 Task: Use a VST convolution reverb to simulate the acoustics of a cathedral on a choir recording.
Action: Mouse moved to (75, 3)
Screenshot: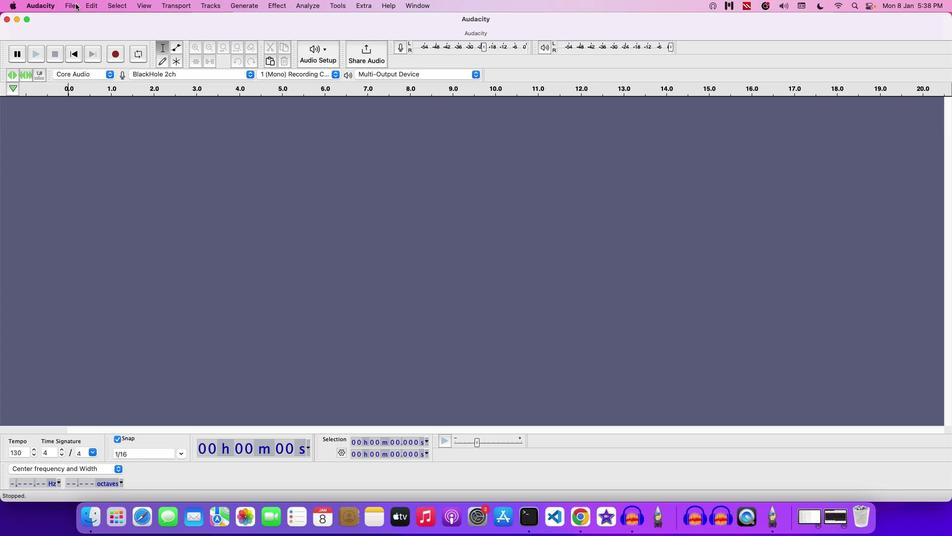 
Action: Mouse pressed left at (75, 3)
Screenshot: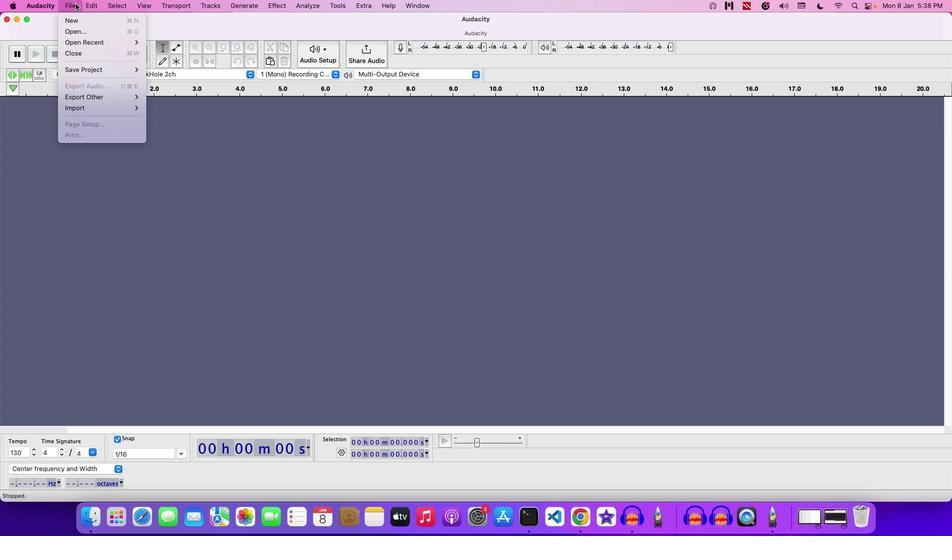 
Action: Mouse moved to (85, 33)
Screenshot: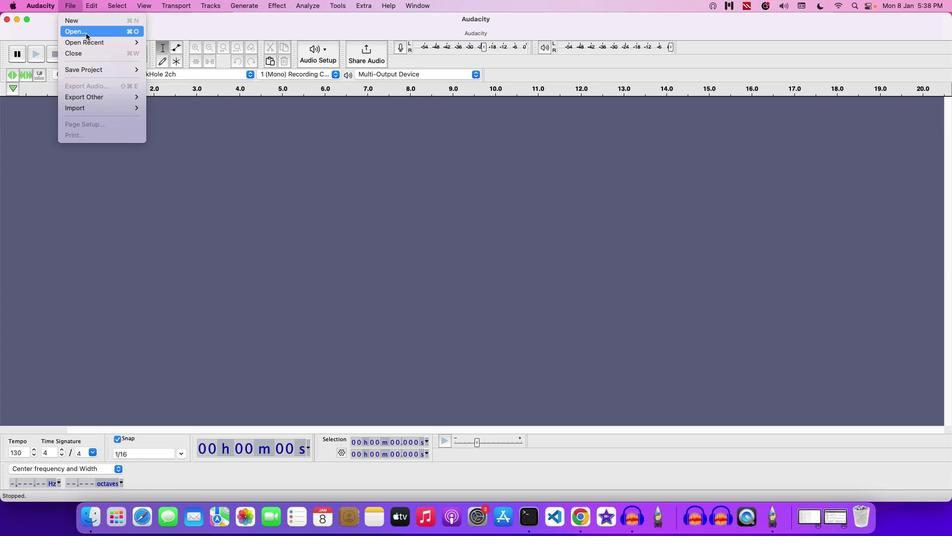 
Action: Mouse pressed left at (85, 33)
Screenshot: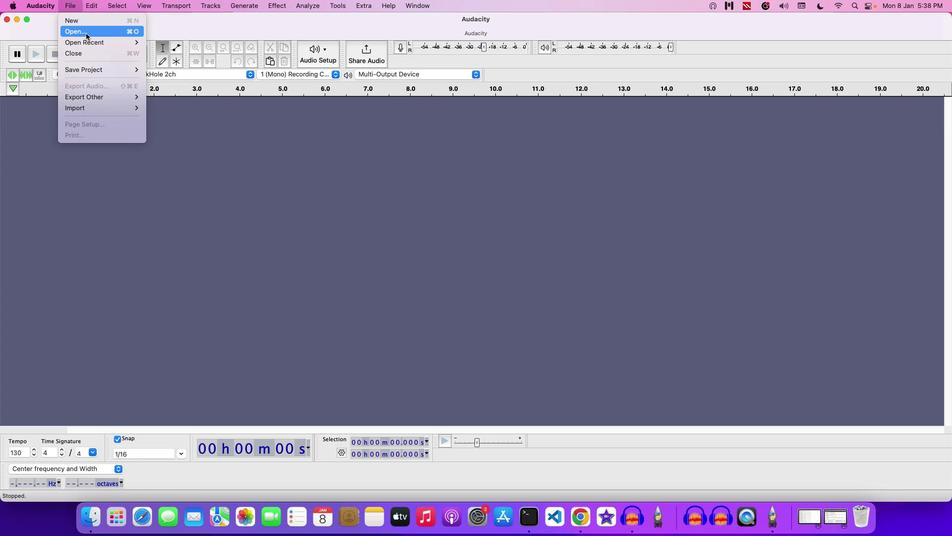 
Action: Mouse moved to (308, 127)
Screenshot: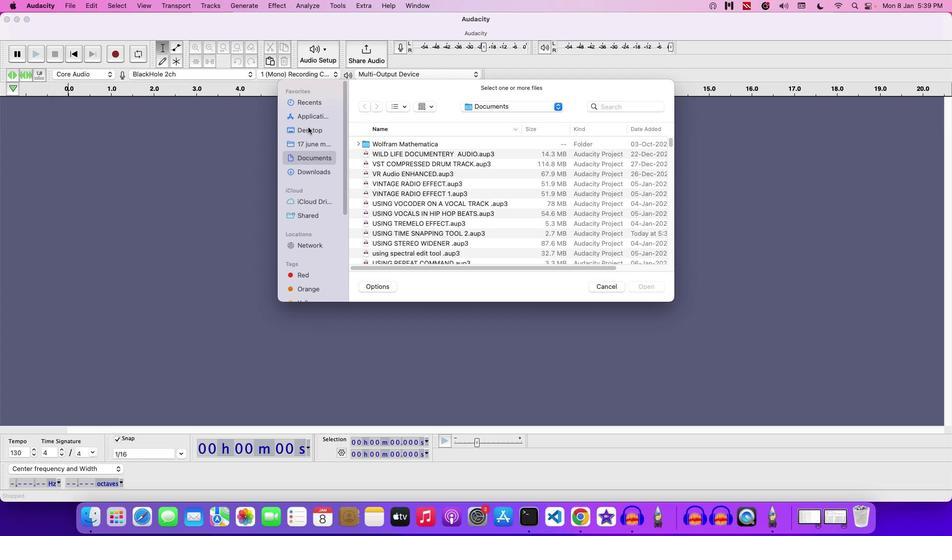 
Action: Mouse pressed left at (308, 127)
Screenshot: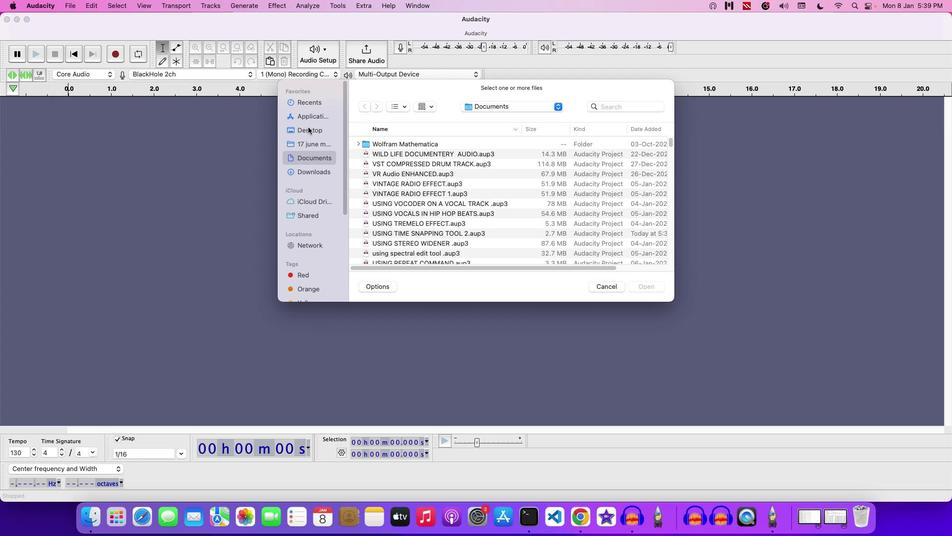 
Action: Mouse moved to (395, 159)
Screenshot: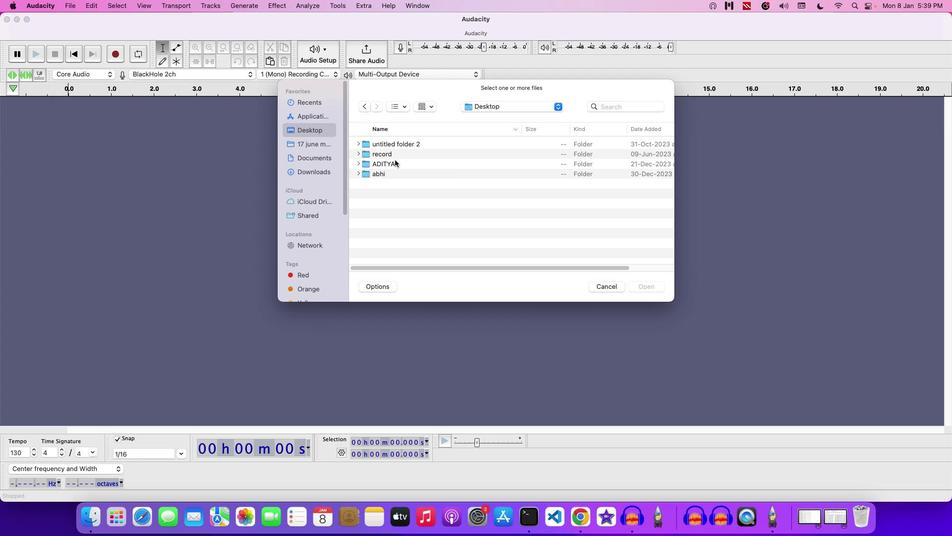 
Action: Mouse pressed left at (395, 159)
Screenshot: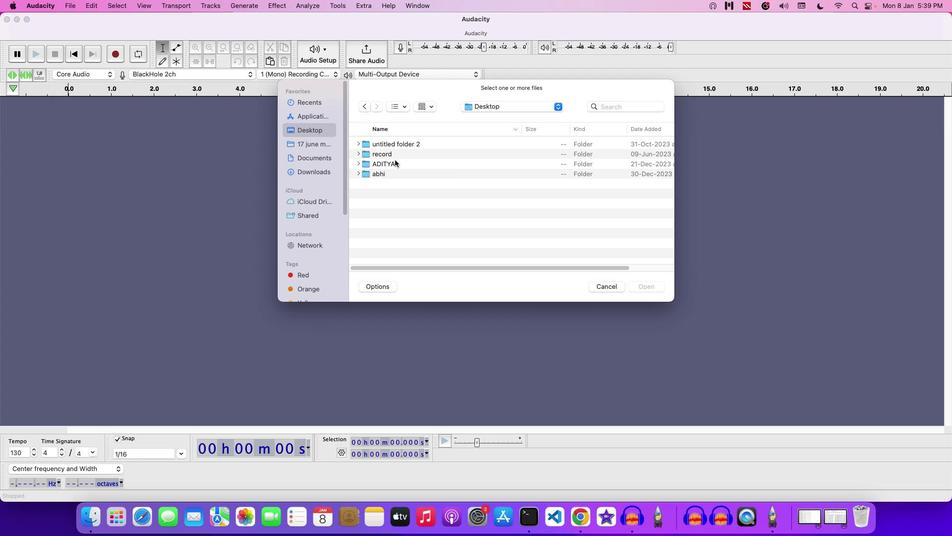 
Action: Mouse pressed left at (395, 159)
Screenshot: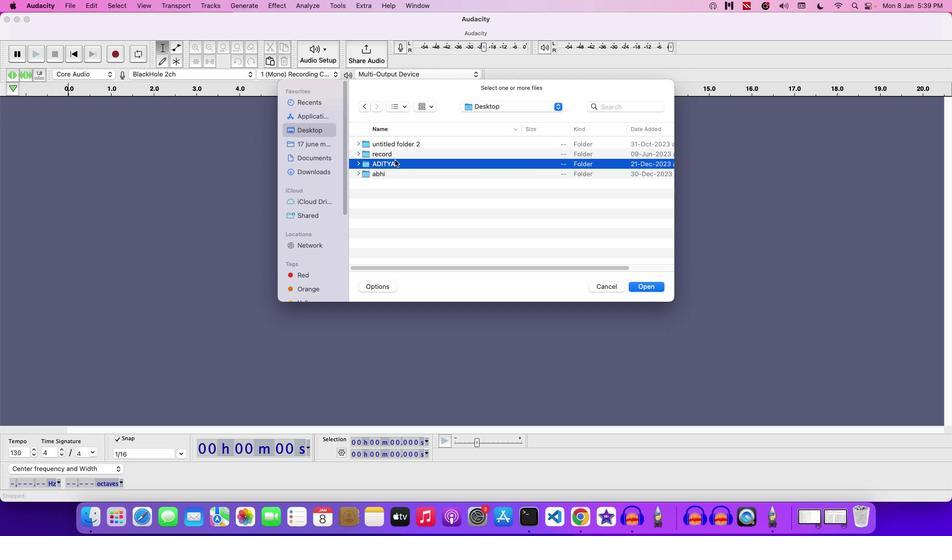 
Action: Mouse moved to (358, 161)
Screenshot: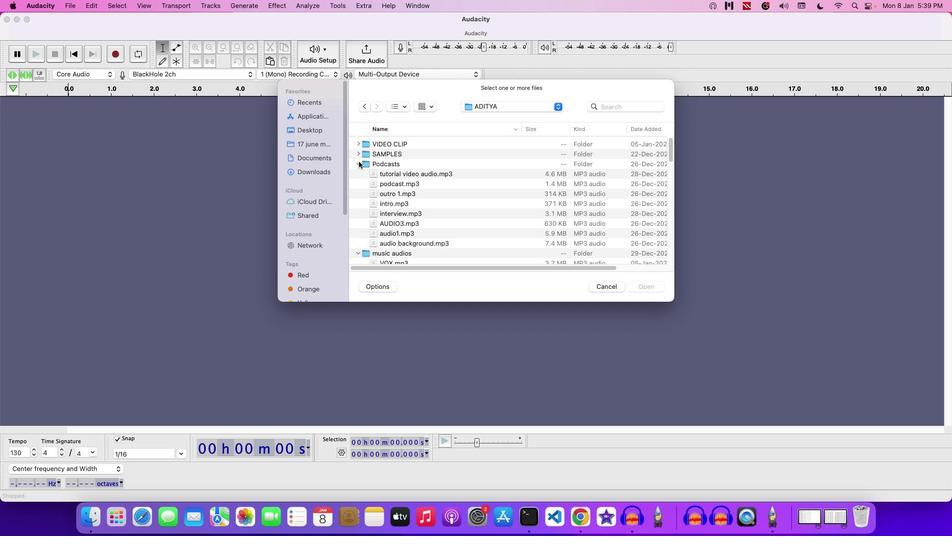 
Action: Mouse pressed left at (358, 161)
Screenshot: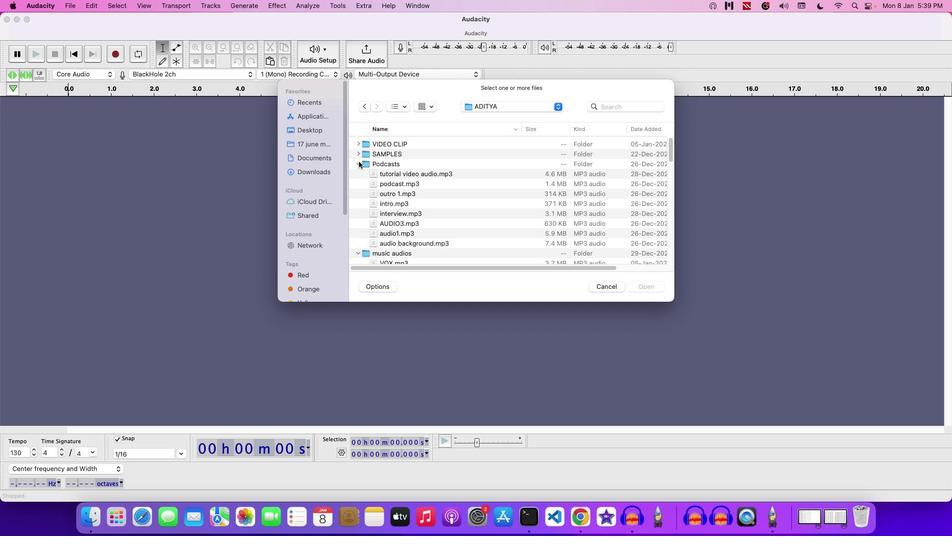 
Action: Mouse moved to (418, 204)
Screenshot: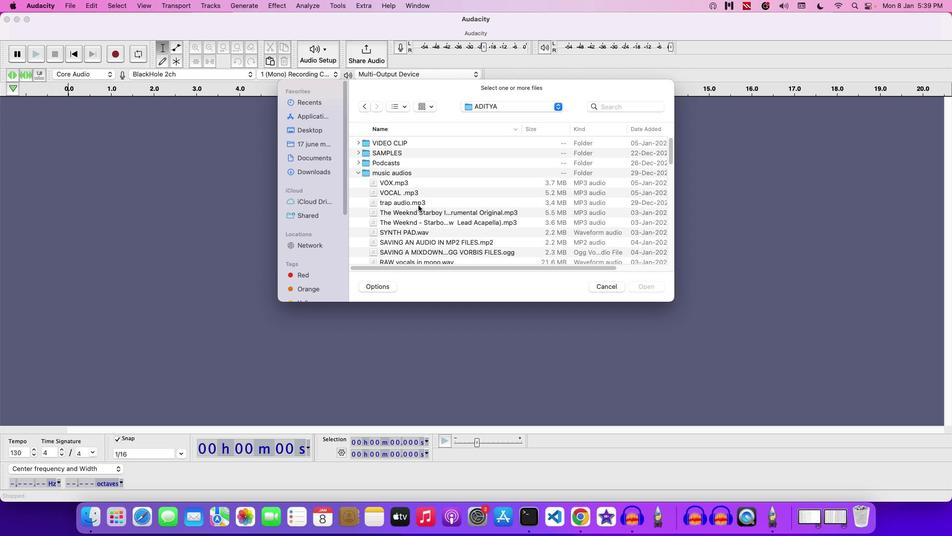 
Action: Mouse scrolled (418, 204) with delta (0, 0)
Screenshot: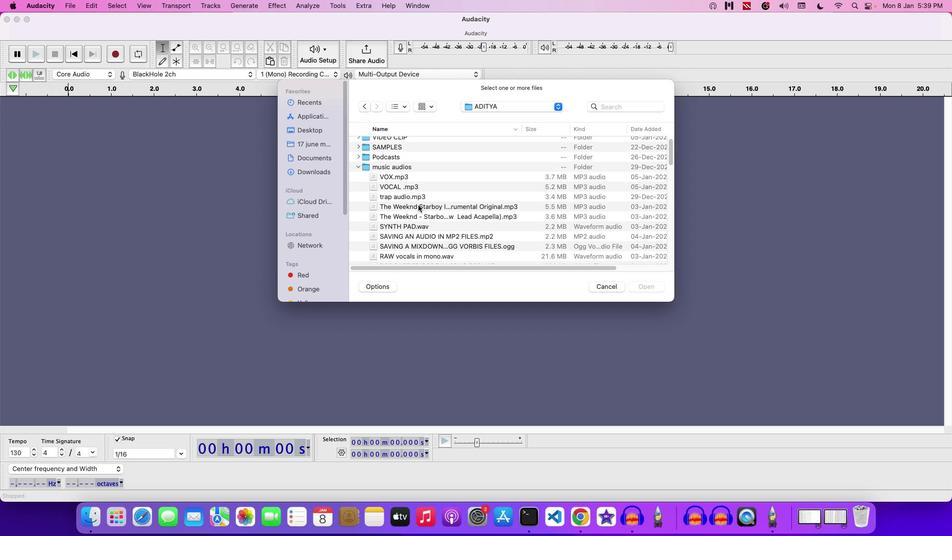 
Action: Mouse scrolled (418, 204) with delta (0, 0)
Screenshot: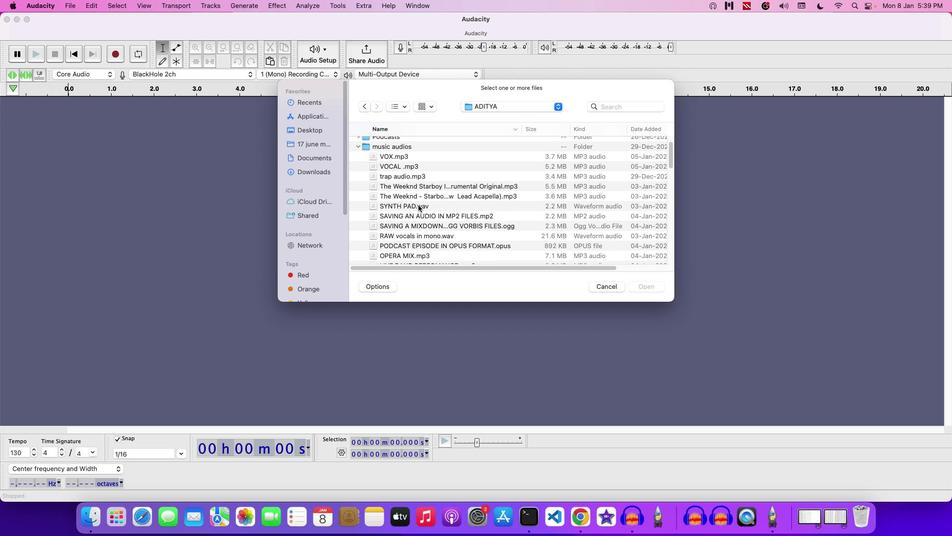 
Action: Mouse scrolled (418, 204) with delta (0, 0)
Screenshot: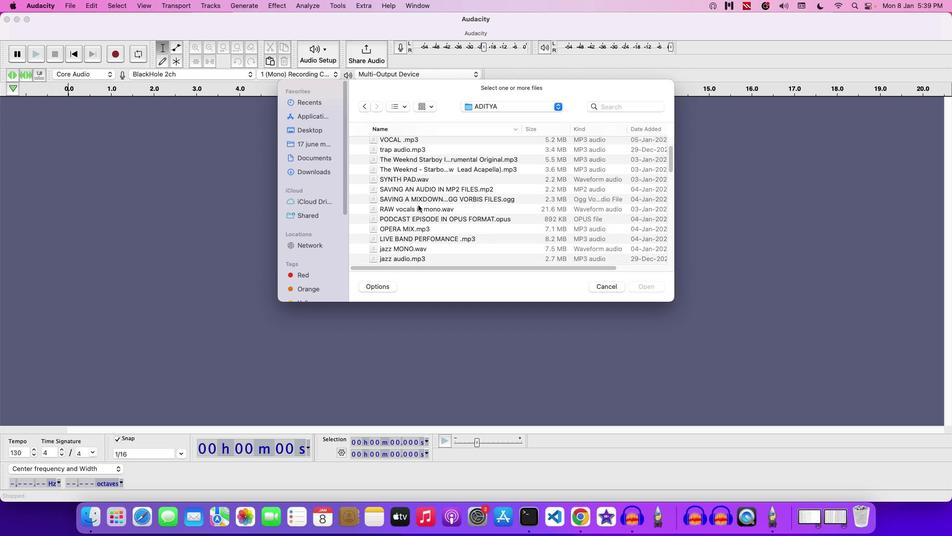 
Action: Mouse scrolled (418, 204) with delta (0, 0)
Screenshot: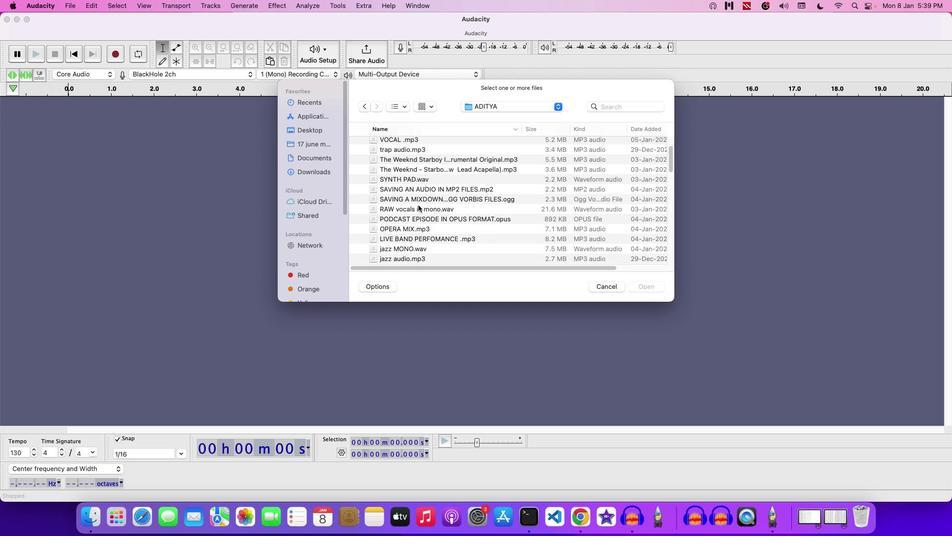 
Action: Mouse moved to (410, 228)
Screenshot: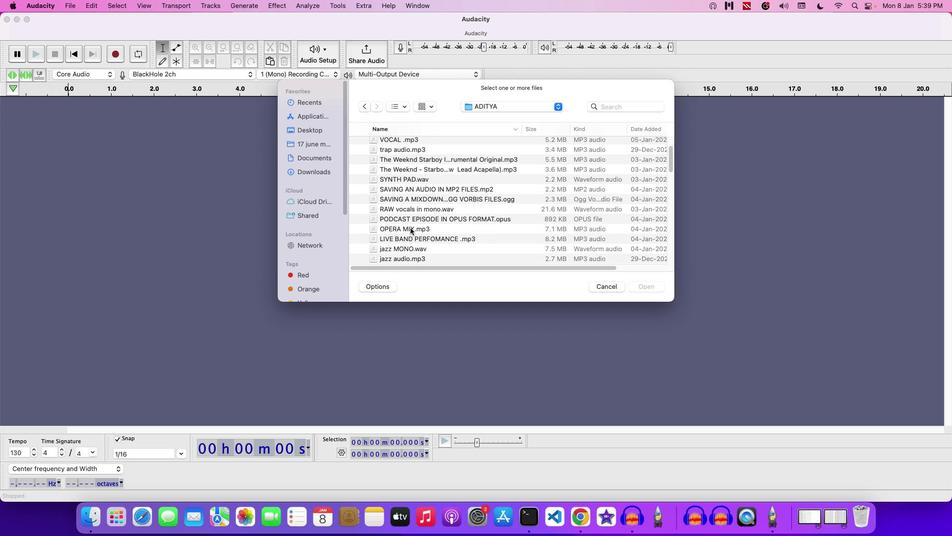 
Action: Mouse pressed left at (410, 228)
Screenshot: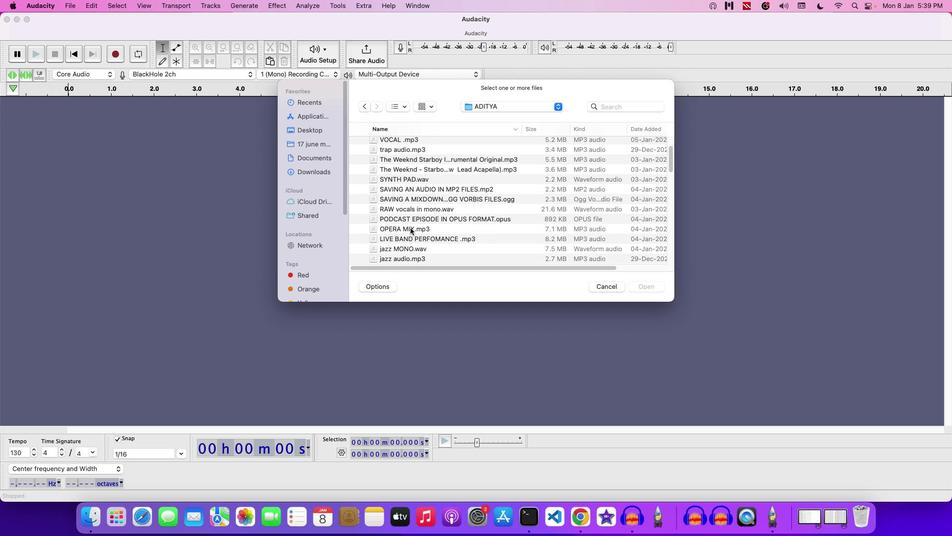 
Action: Mouse moved to (426, 229)
Screenshot: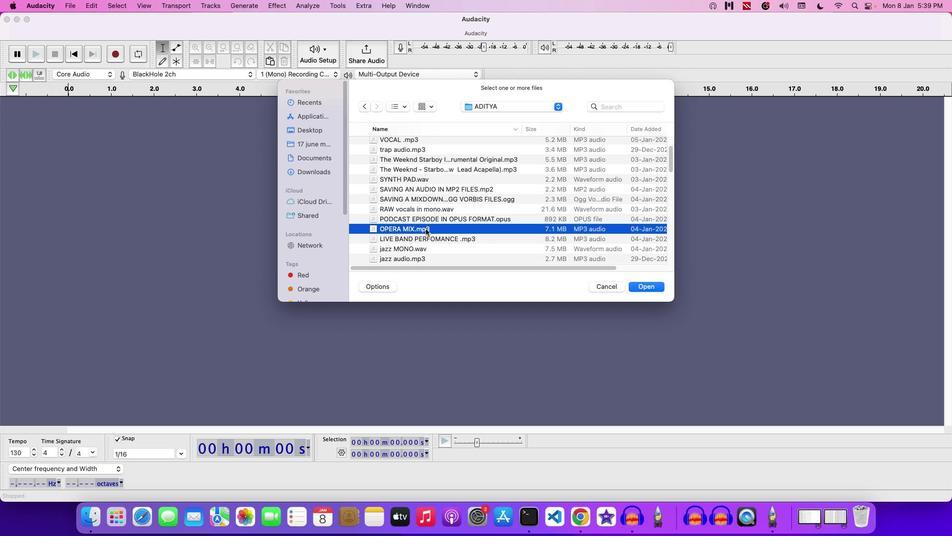 
Action: Mouse pressed left at (426, 229)
Screenshot: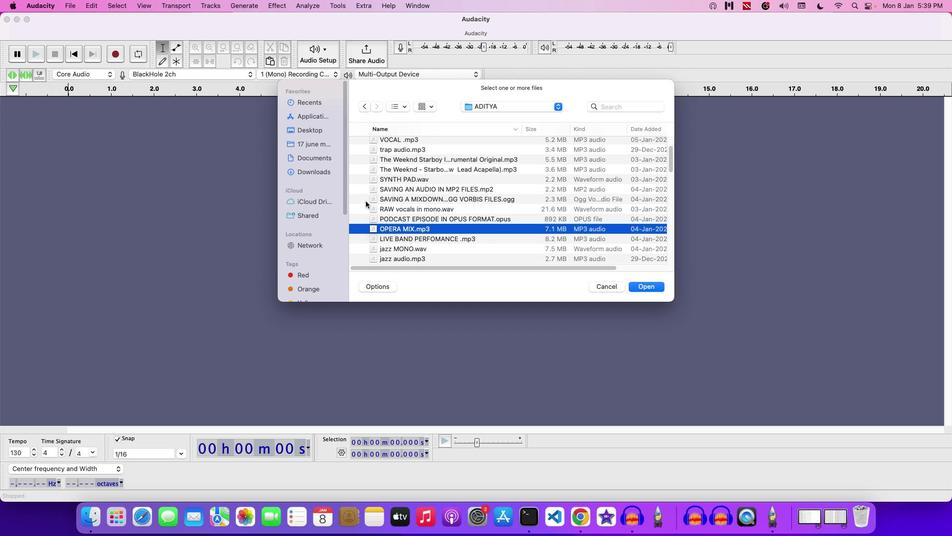 
Action: Mouse moved to (393, 226)
Screenshot: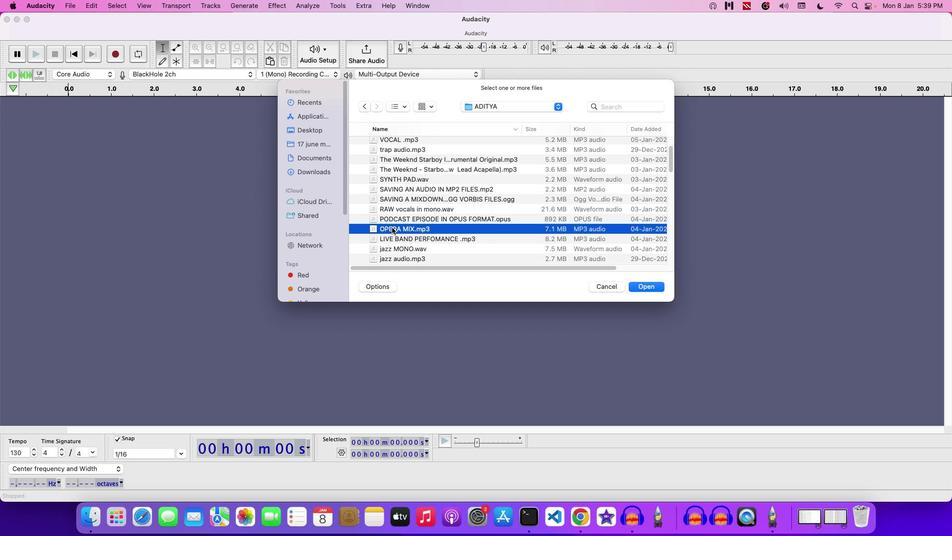 
Action: Mouse pressed left at (393, 226)
Screenshot: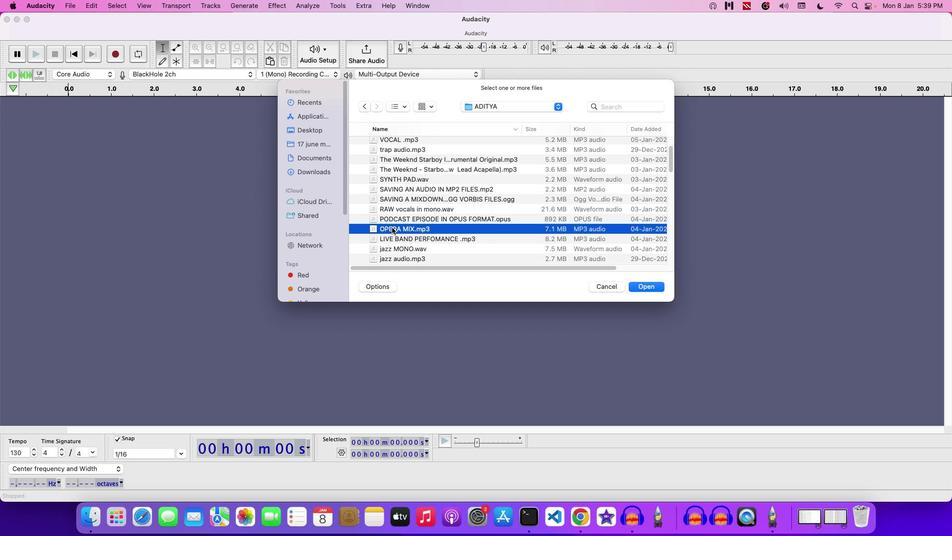 
Action: Mouse moved to (620, 282)
Screenshot: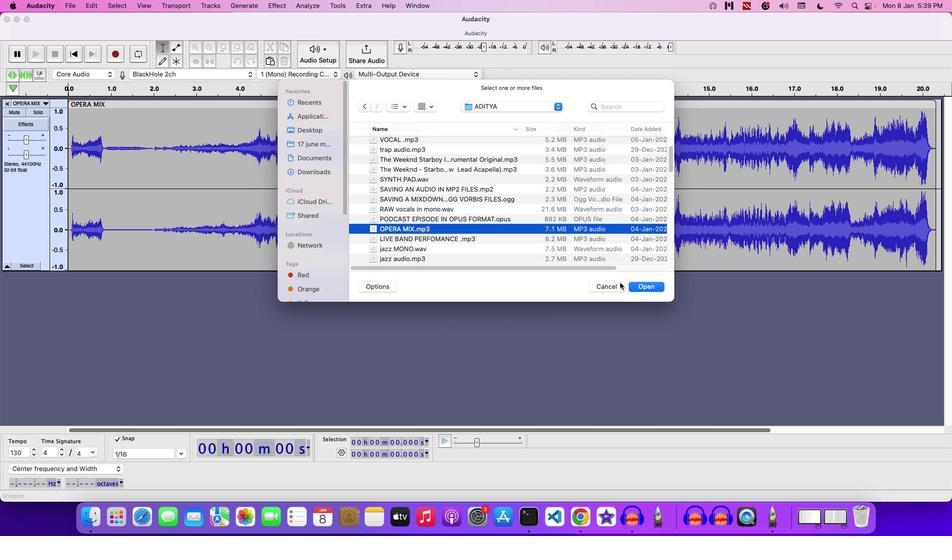 
Action: Mouse pressed left at (620, 282)
Screenshot: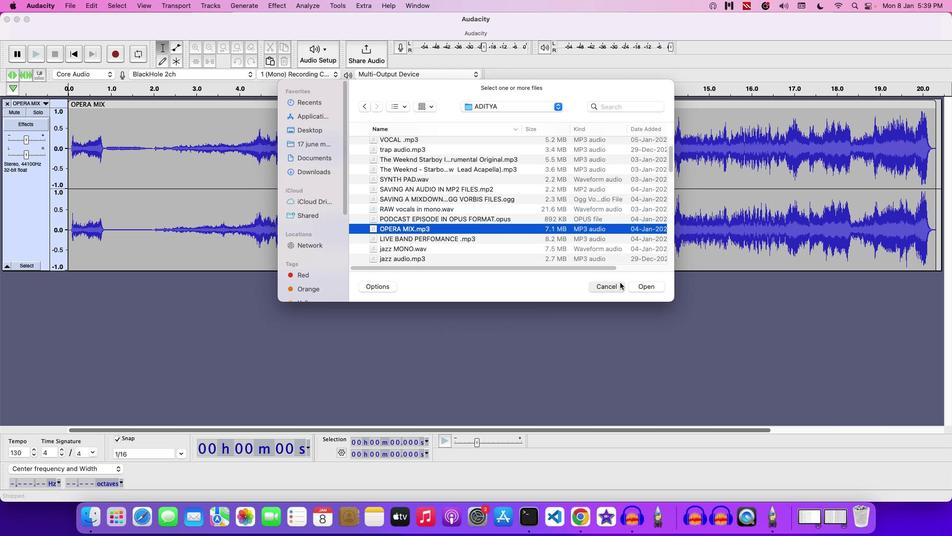 
Action: Mouse moved to (562, 137)
Screenshot: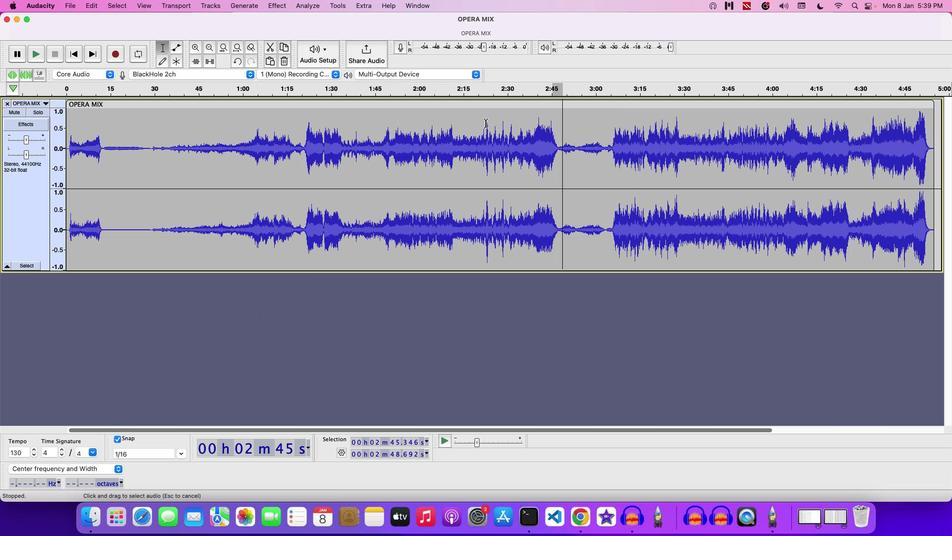 
Action: Mouse pressed left at (562, 137)
Screenshot: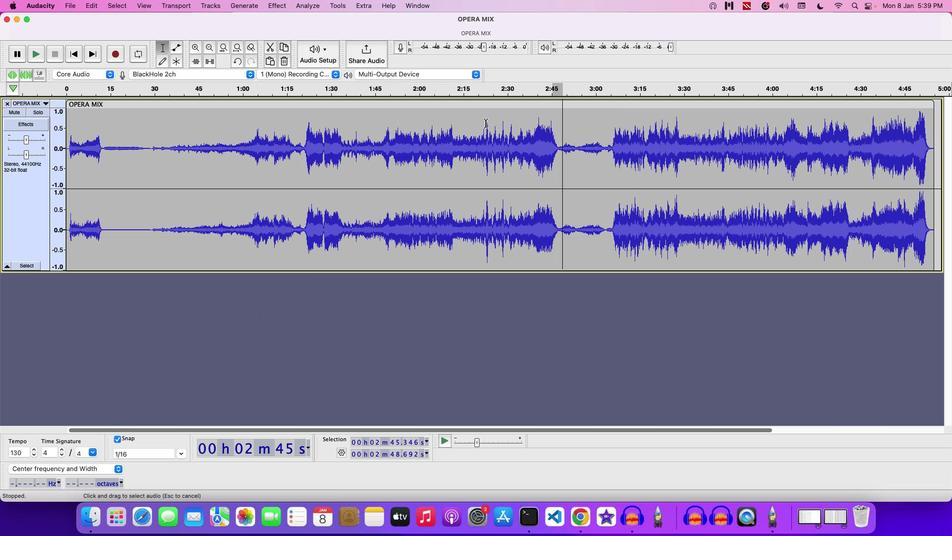
Action: Mouse moved to (24, 140)
Screenshot: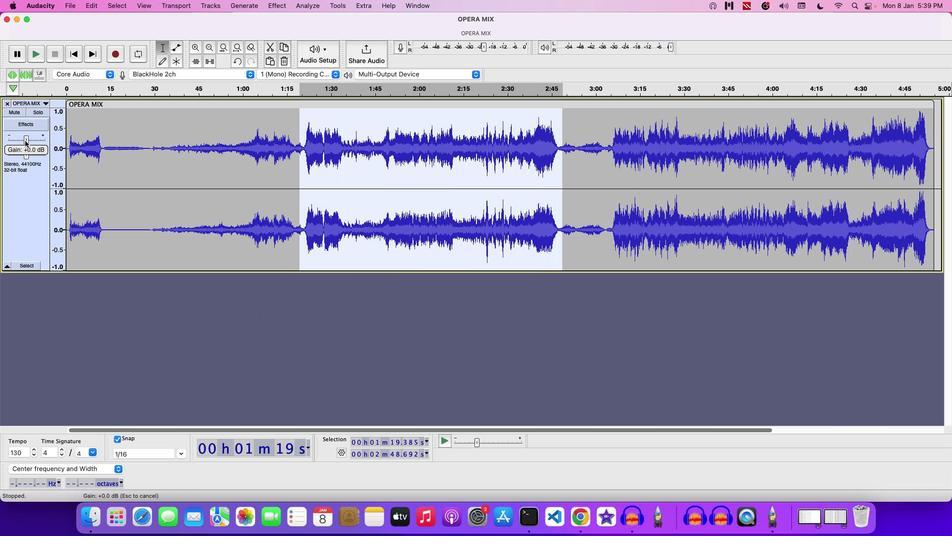 
Action: Mouse pressed left at (24, 140)
Screenshot: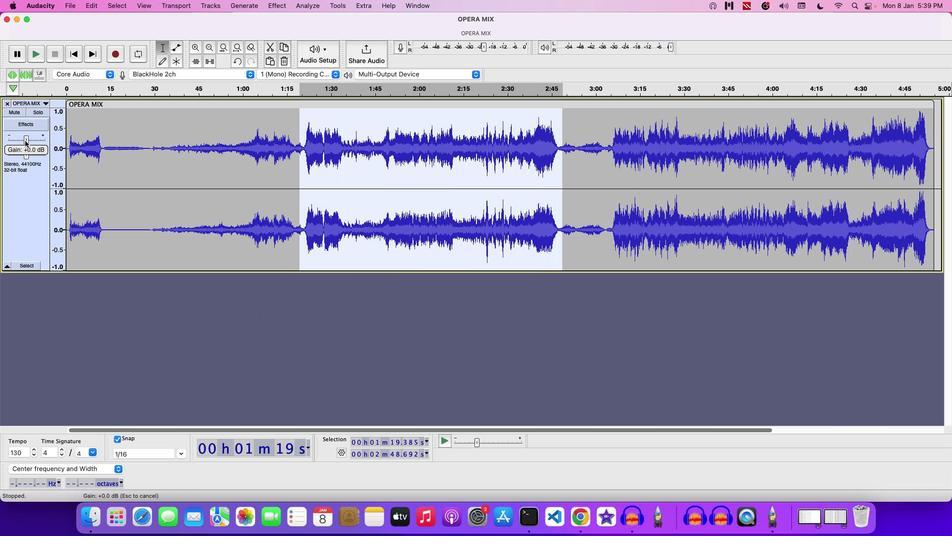 
Action: Mouse moved to (16, 138)
Screenshot: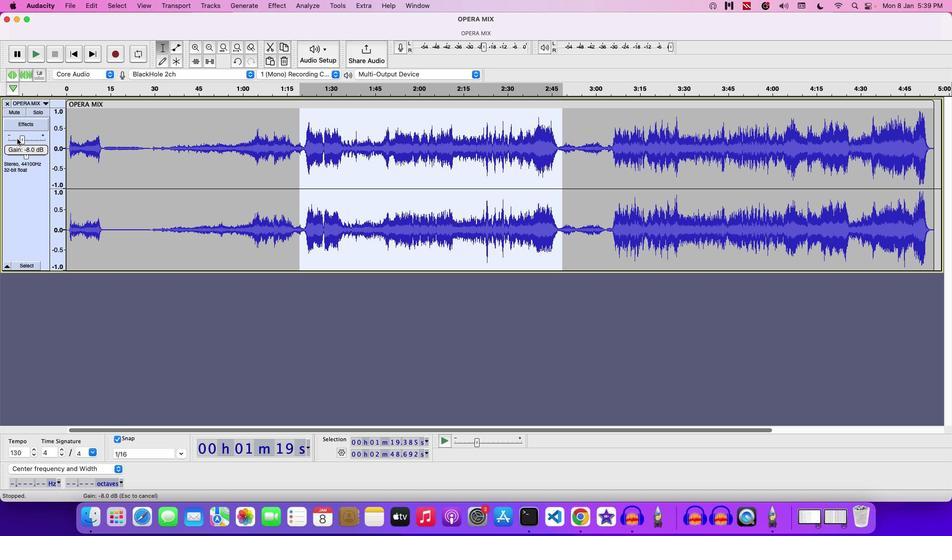 
Action: Key pressed Key.space
Screenshot: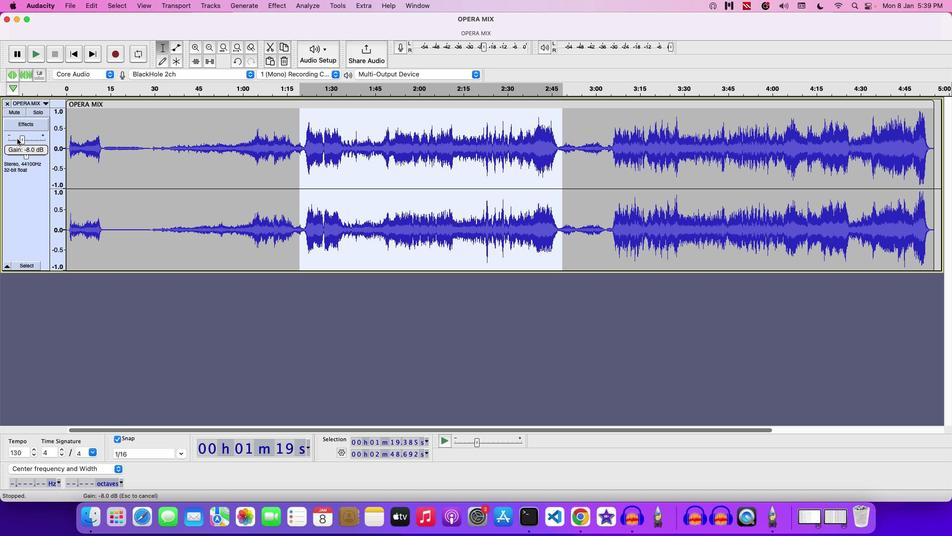 
Action: Mouse moved to (465, 430)
Screenshot: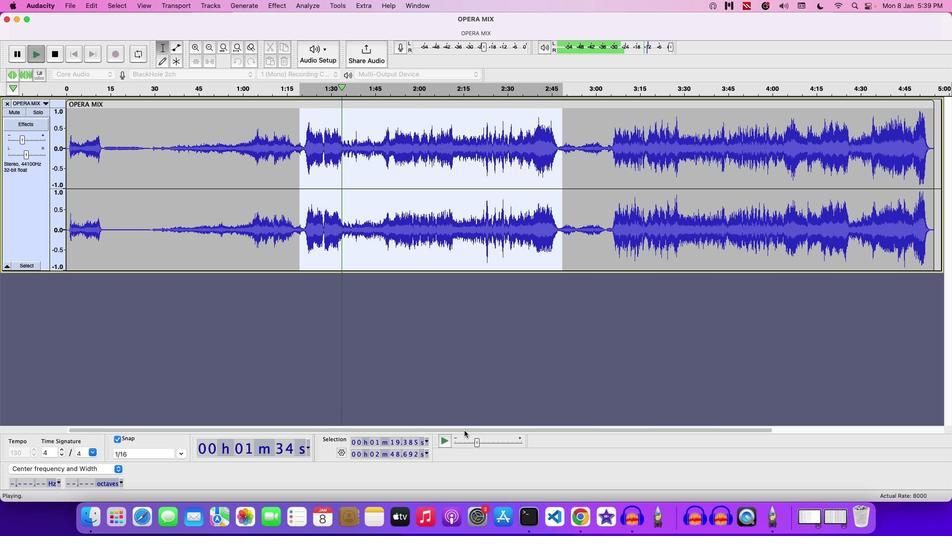 
Action: Mouse pressed left at (465, 430)
Screenshot: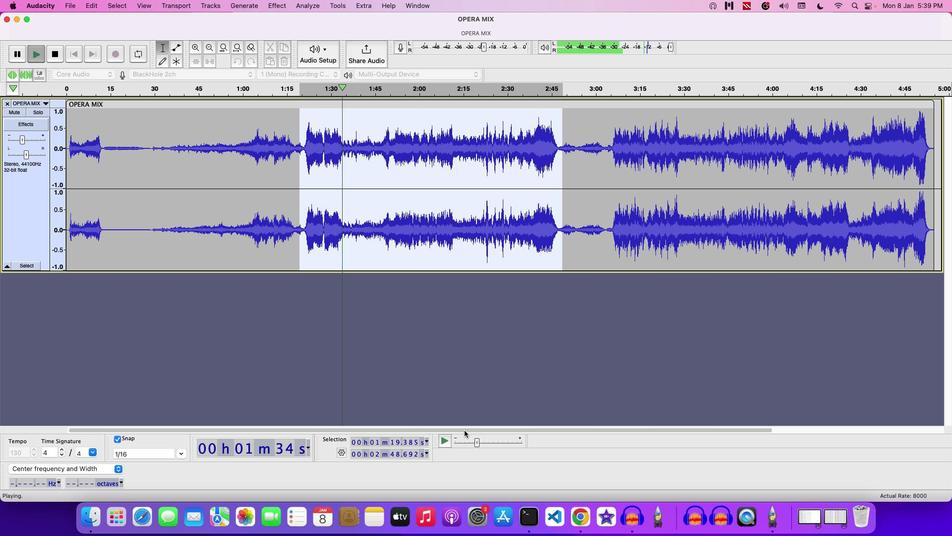 
Action: Mouse moved to (692, 169)
Screenshot: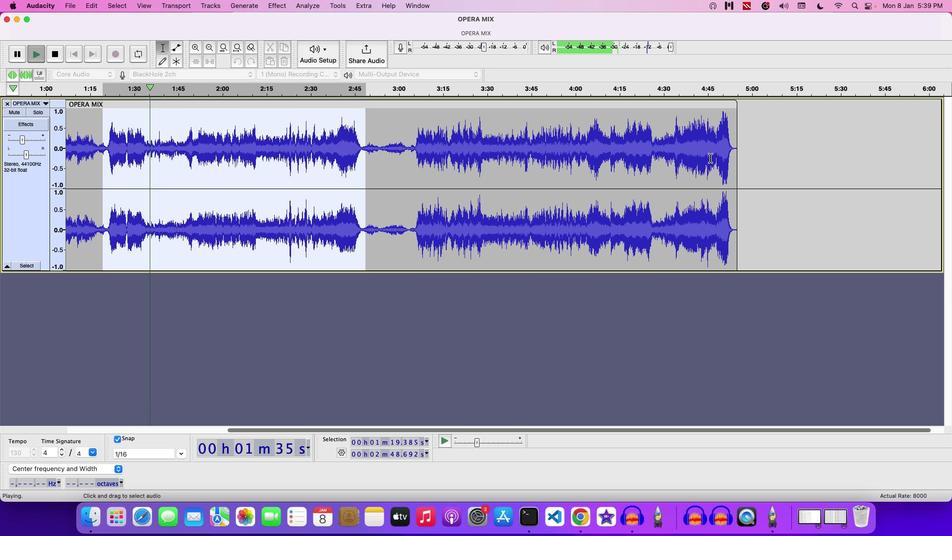 
Action: Key pressed Key.space
Screenshot: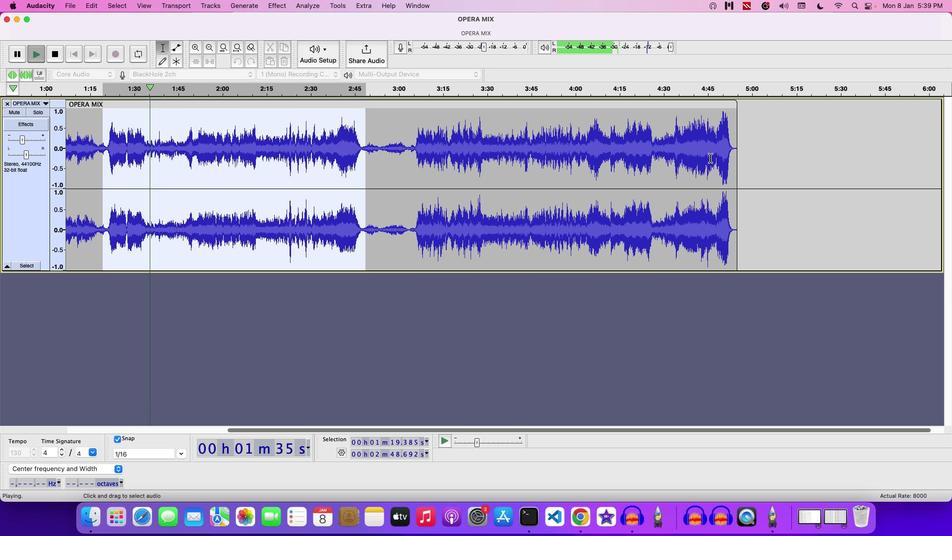 
Action: Mouse moved to (737, 116)
Screenshot: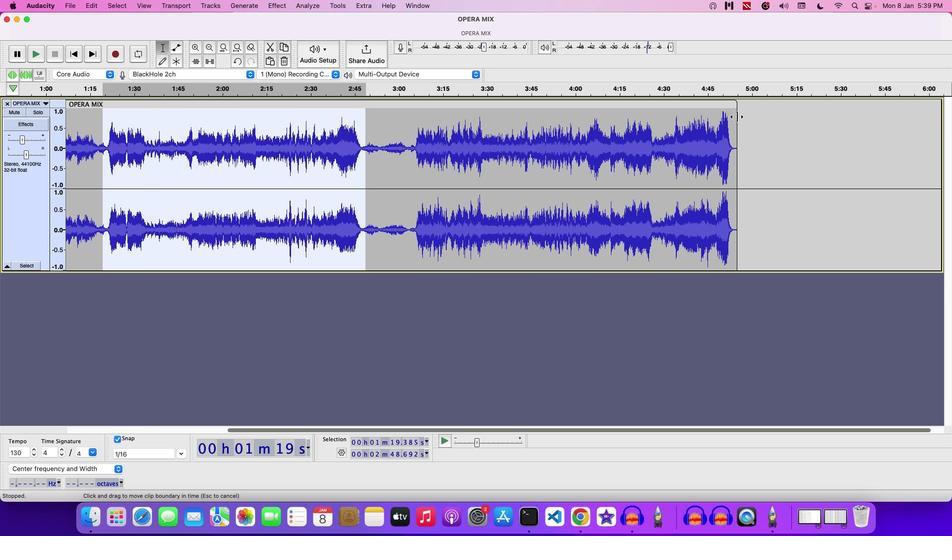 
Action: Mouse pressed left at (737, 116)
Screenshot: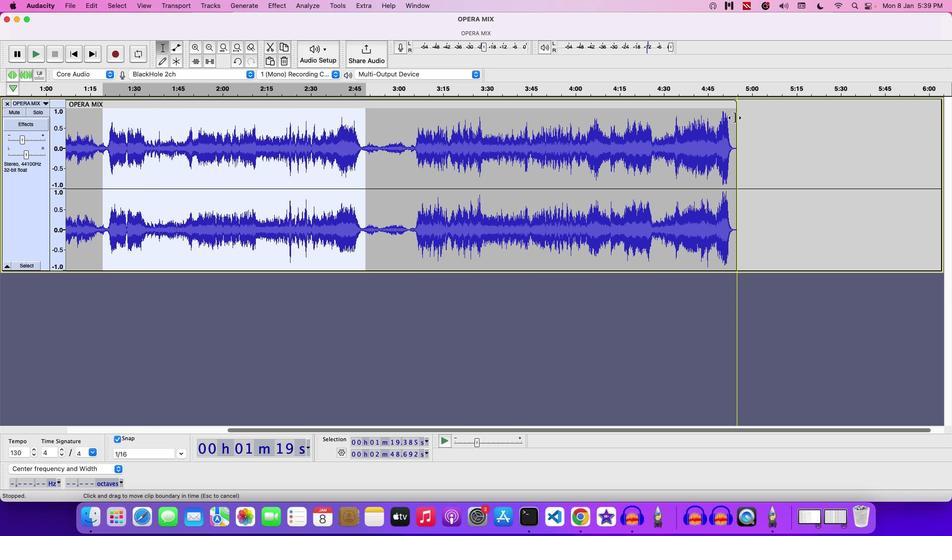 
Action: Mouse moved to (285, 6)
Screenshot: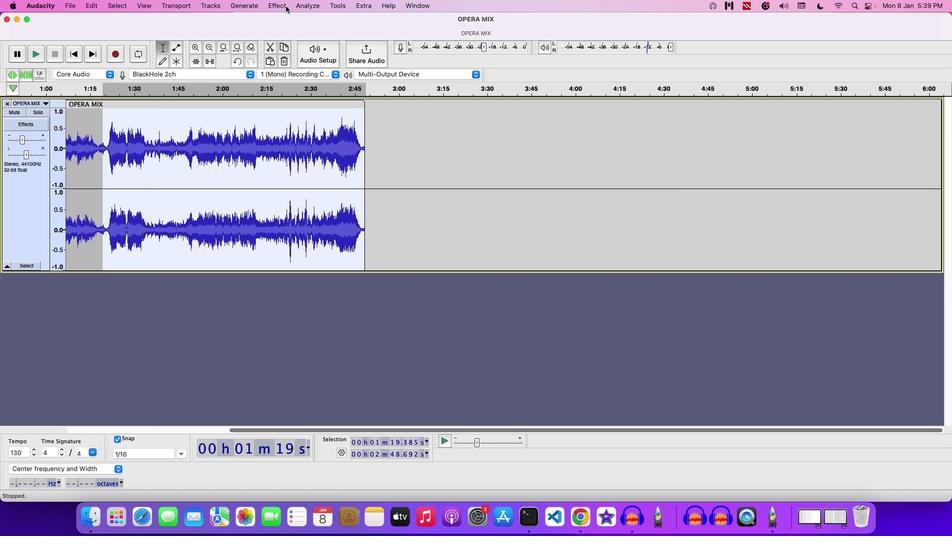 
Action: Mouse pressed left at (285, 6)
Screenshot: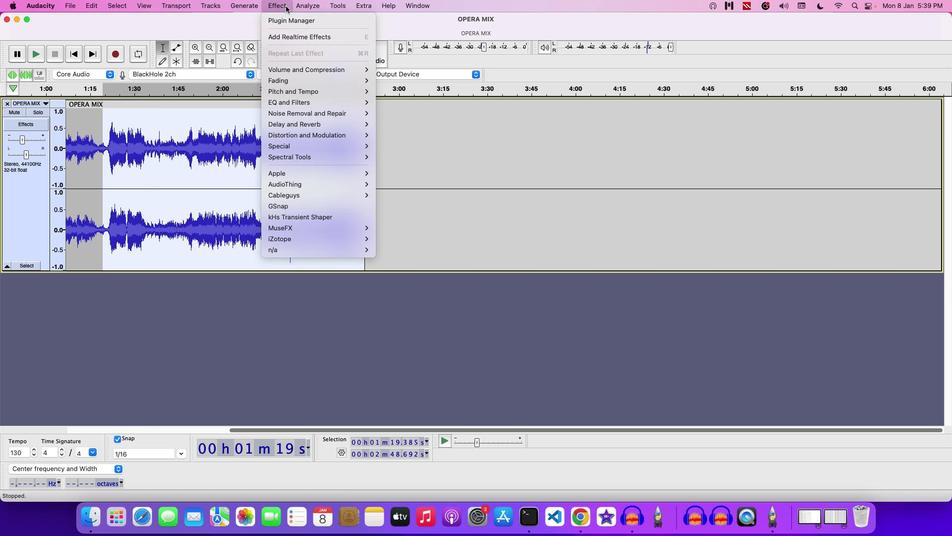 
Action: Mouse moved to (397, 303)
Screenshot: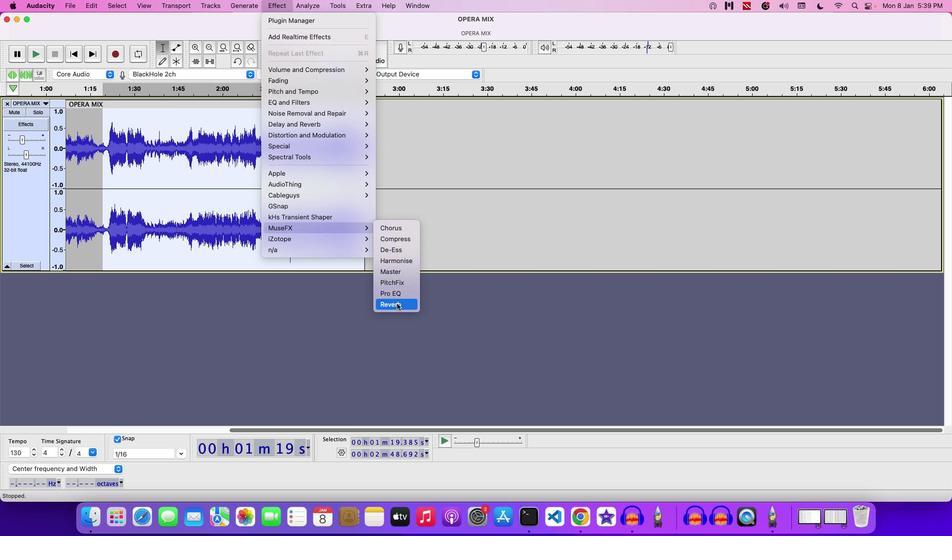 
Action: Mouse pressed left at (397, 303)
Screenshot: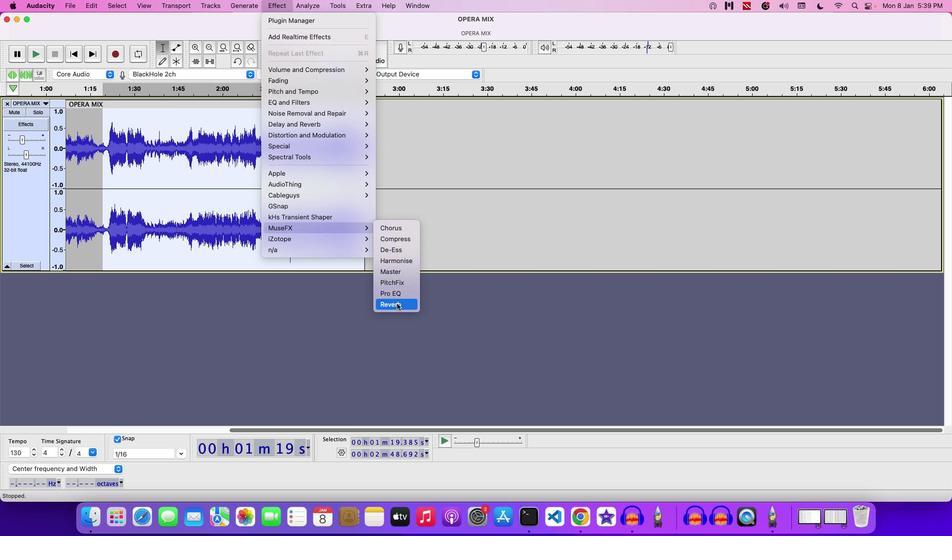 
Action: Mouse moved to (467, 168)
Screenshot: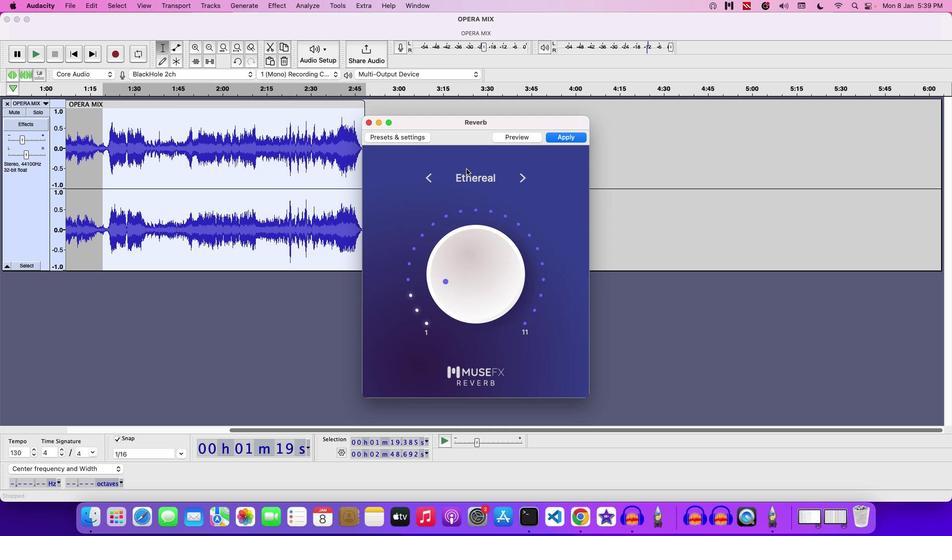 
Action: Mouse pressed left at (467, 168)
Screenshot: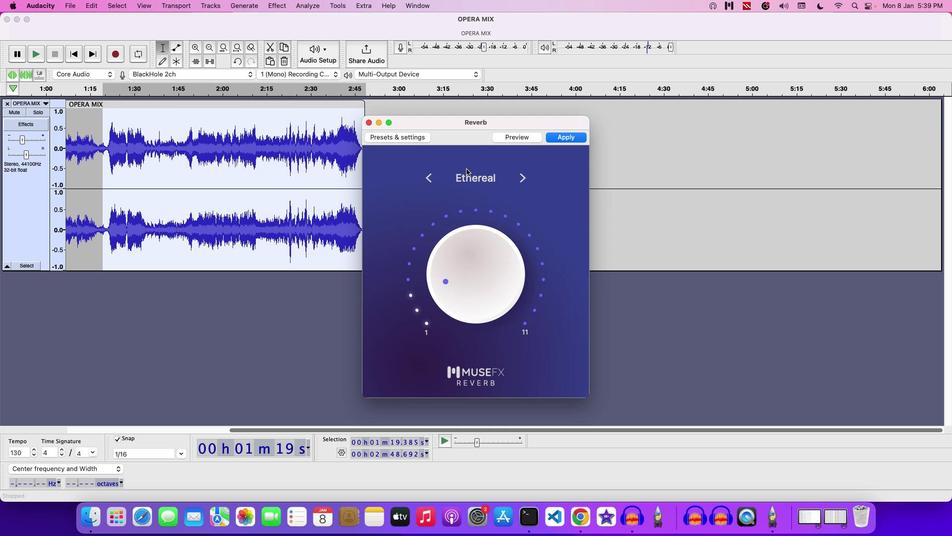 
Action: Mouse moved to (467, 177)
Screenshot: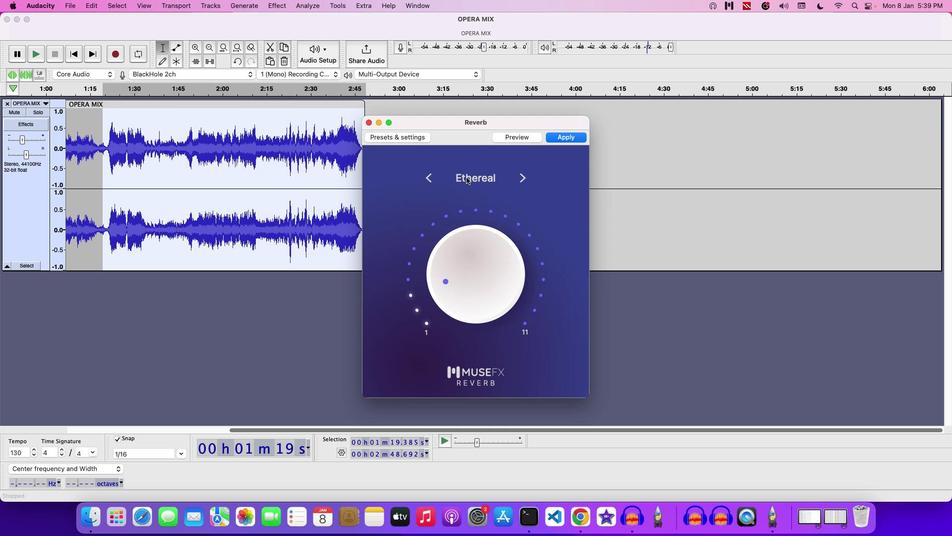 
Action: Mouse pressed left at (467, 177)
Screenshot: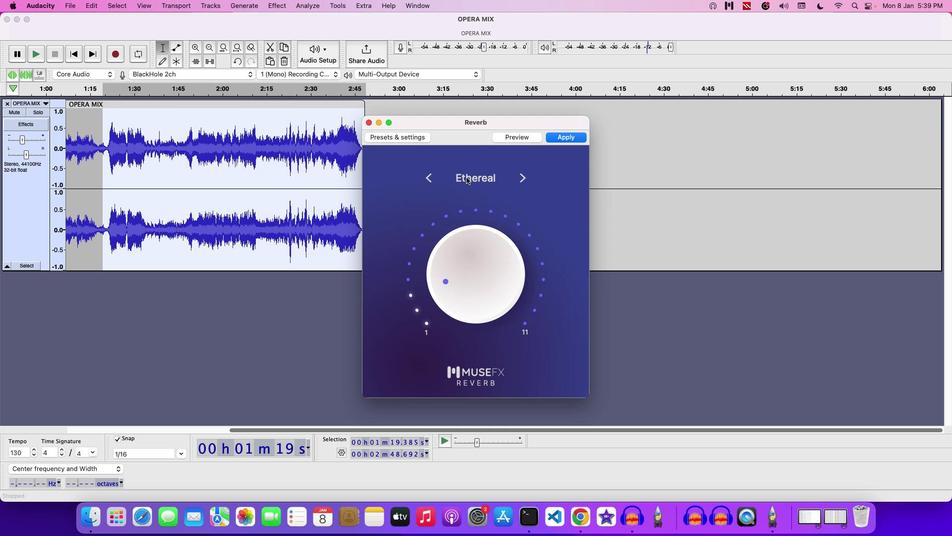 
Action: Mouse moved to (490, 216)
Screenshot: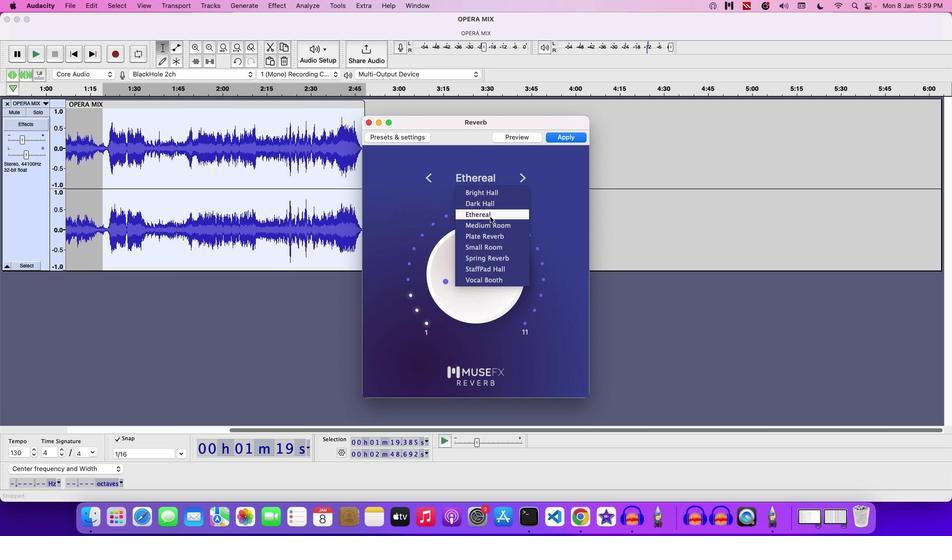 
Action: Key pressed Key.enter
Screenshot: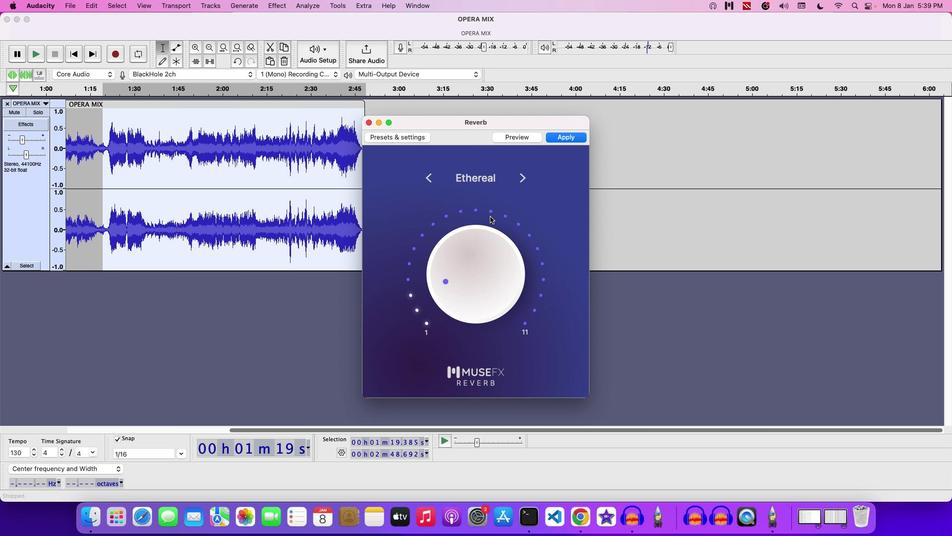 
Action: Mouse moved to (472, 275)
Screenshot: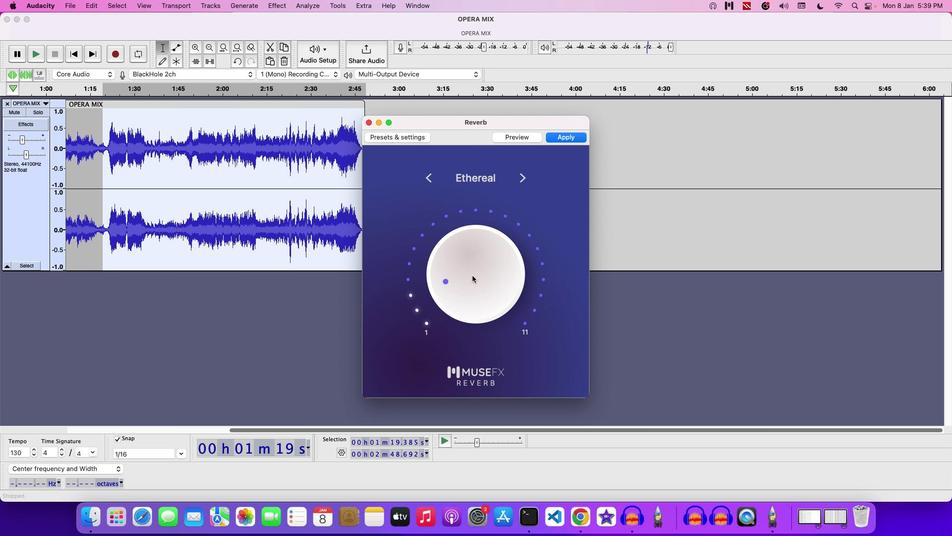 
Action: Mouse pressed left at (472, 275)
Screenshot: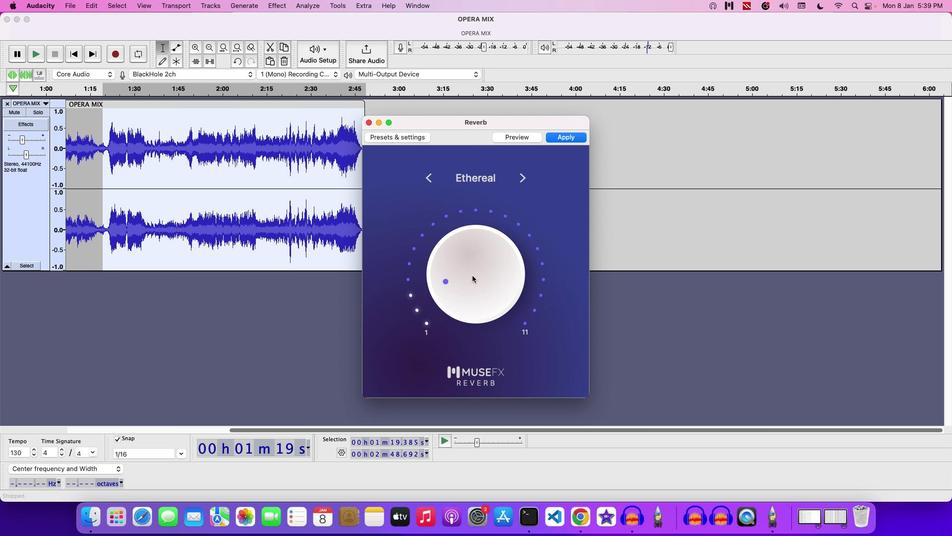 
Action: Mouse moved to (476, 264)
Screenshot: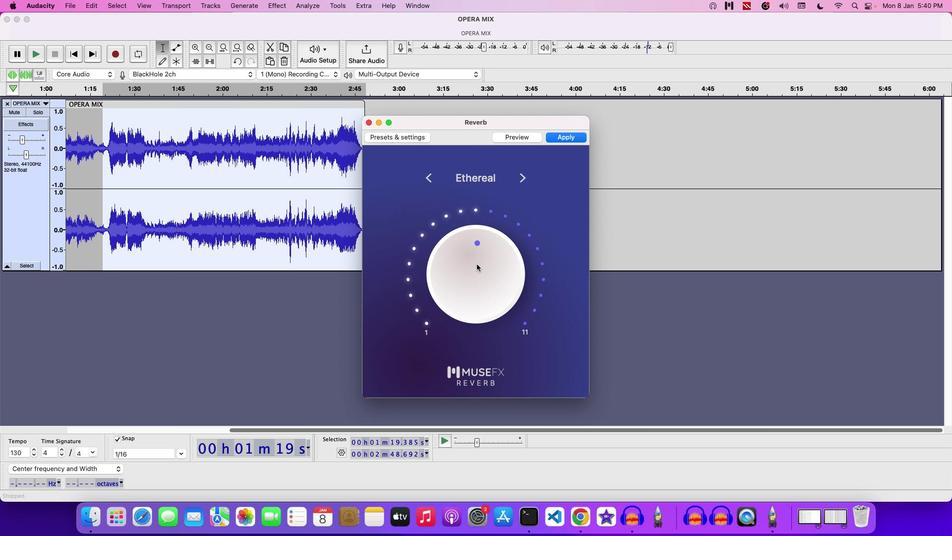
Action: Mouse pressed left at (476, 264)
Screenshot: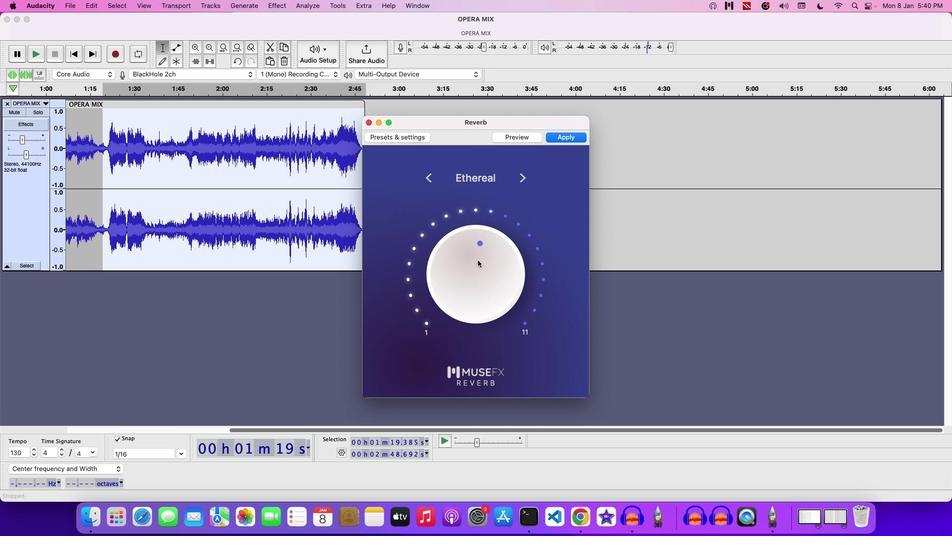 
Action: Mouse moved to (561, 139)
Screenshot: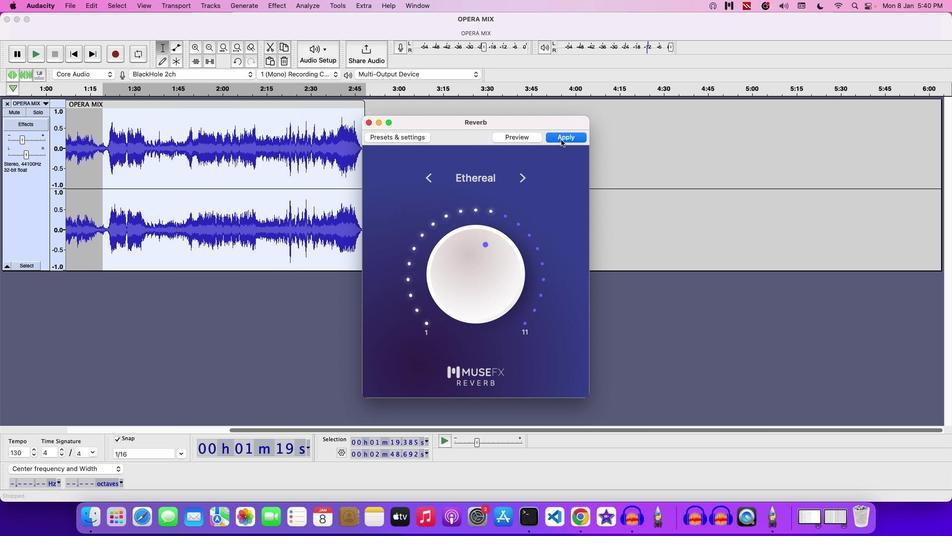 
Action: Mouse pressed left at (561, 139)
Screenshot: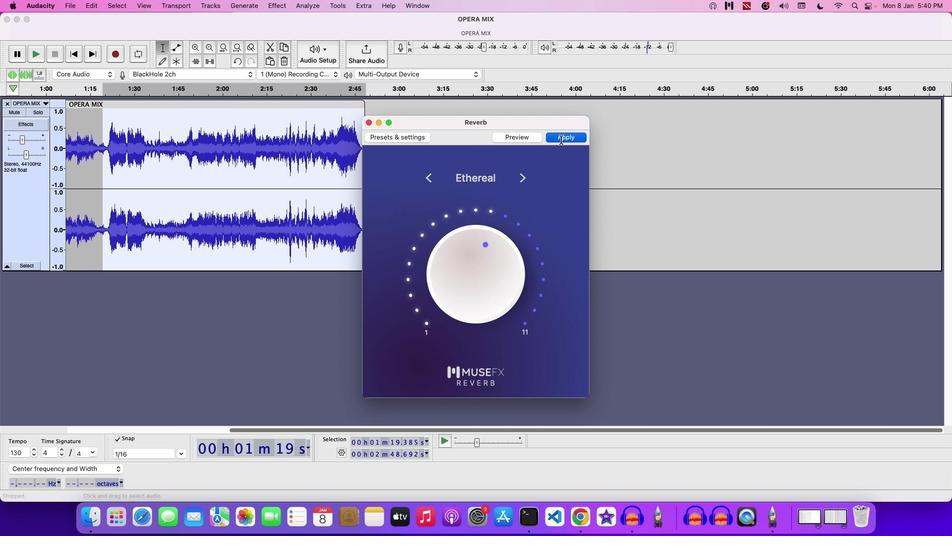 
Action: Mouse moved to (326, 173)
Screenshot: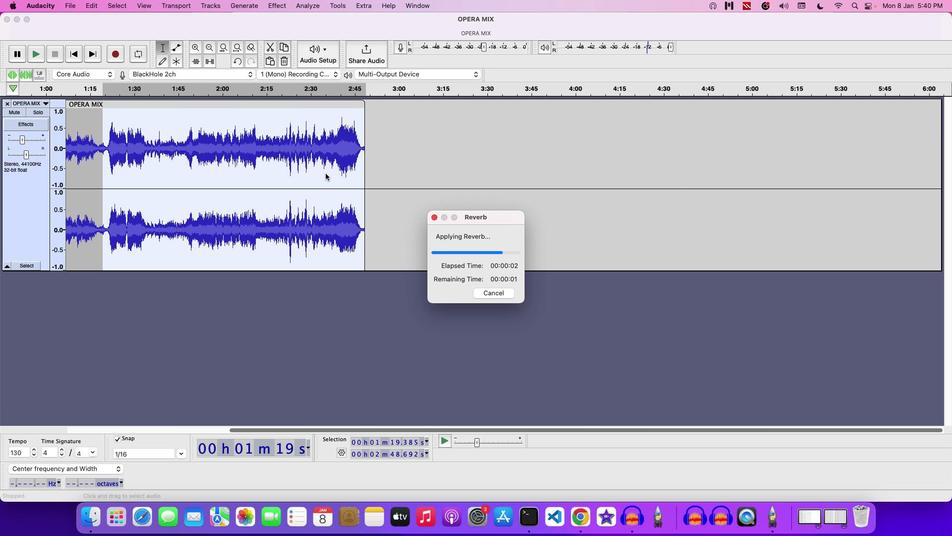 
Action: Key pressed Key.space
Screenshot: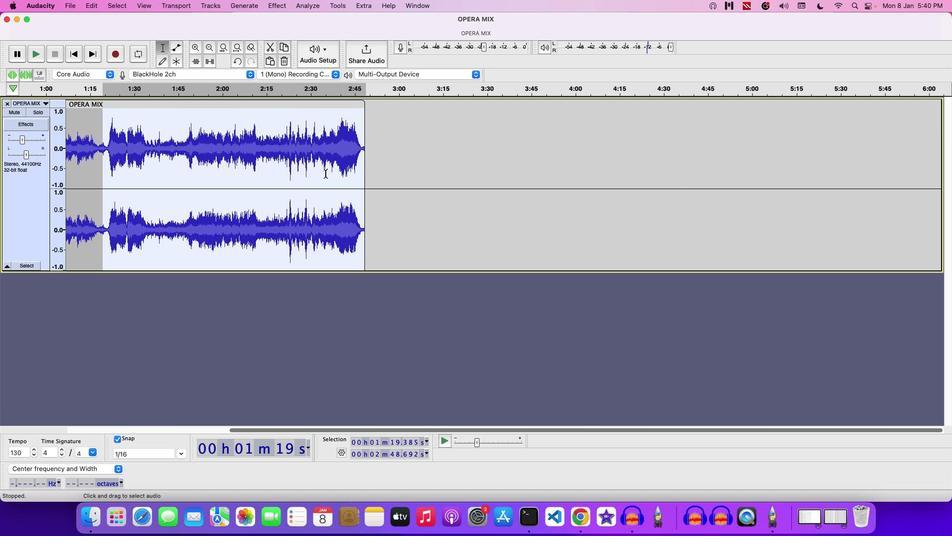 
Action: Mouse moved to (22, 137)
Screenshot: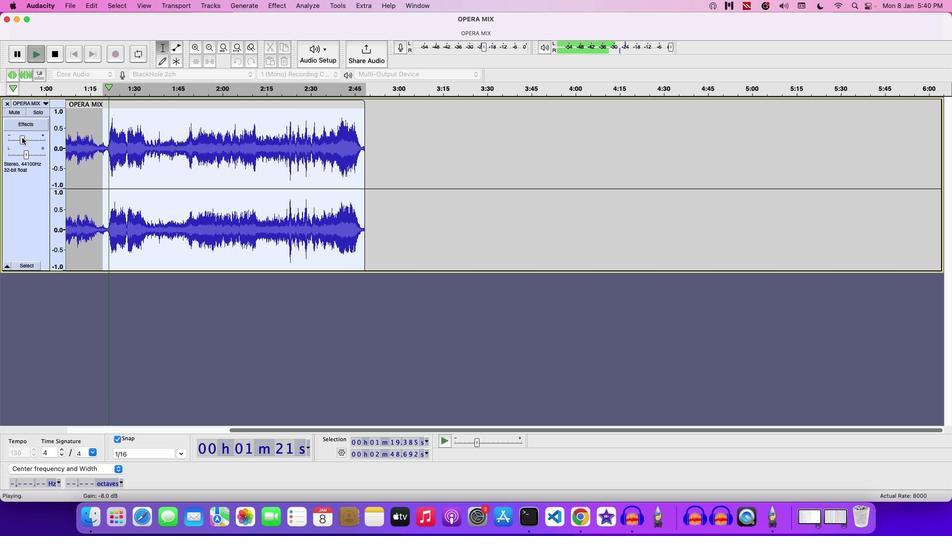 
Action: Mouse pressed left at (22, 137)
Screenshot: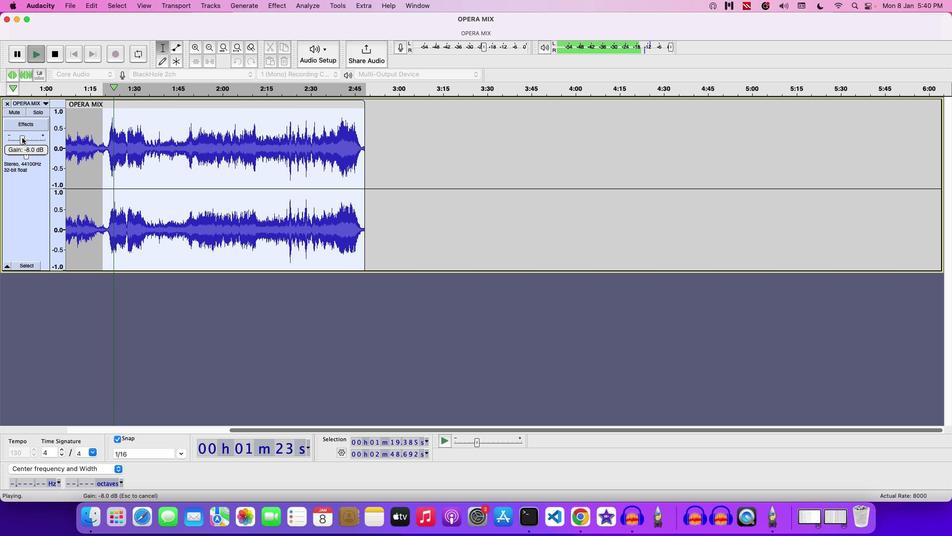 
Action: Mouse moved to (20, 138)
Screenshot: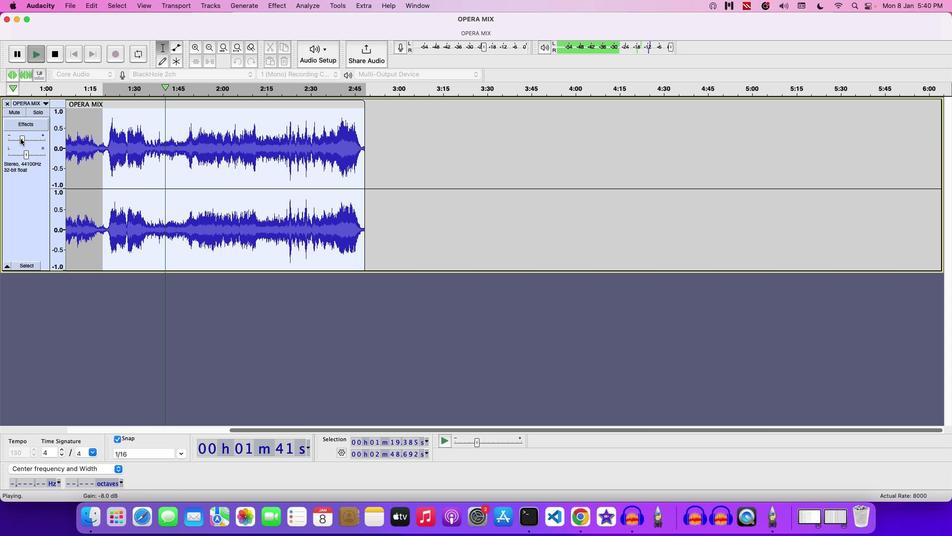 
Action: Mouse pressed left at (20, 138)
Screenshot: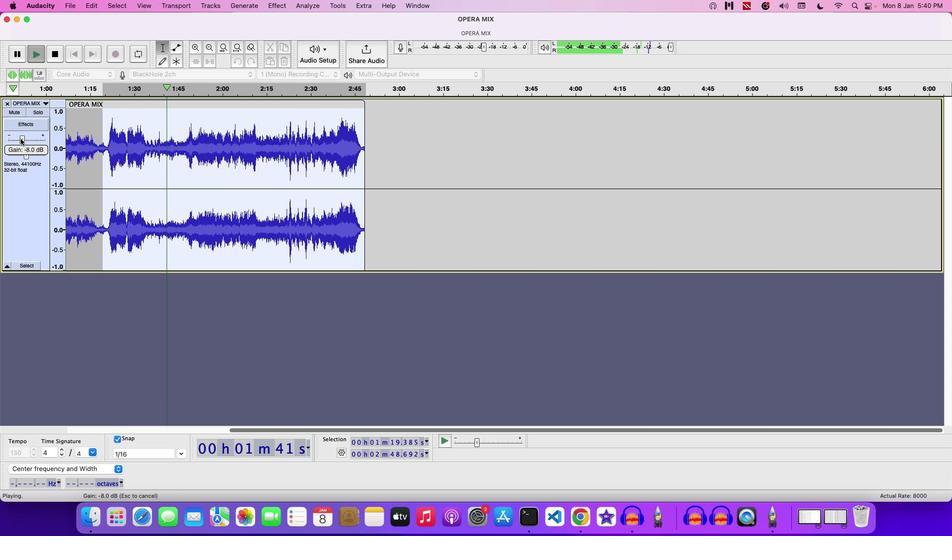 
Action: Mouse moved to (234, 146)
Screenshot: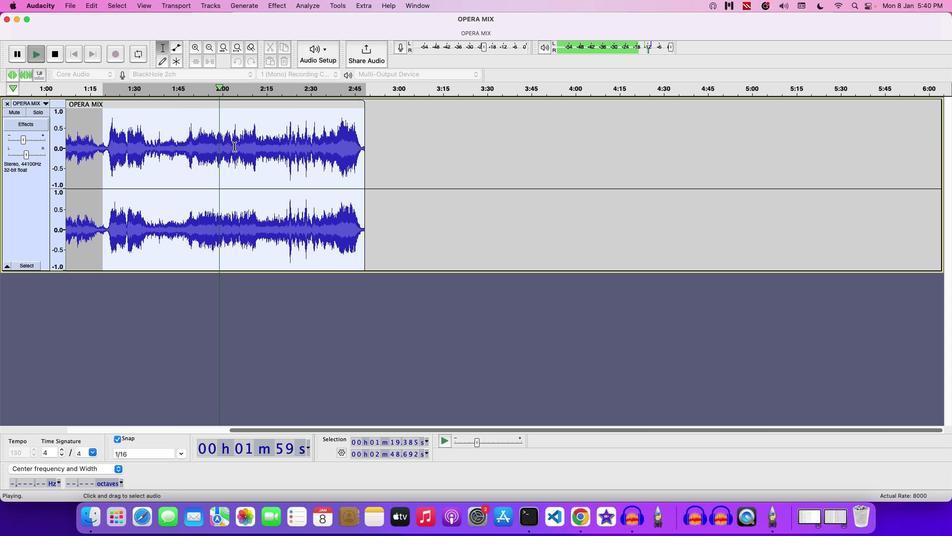 
Action: Key pressed Key.space
Screenshot: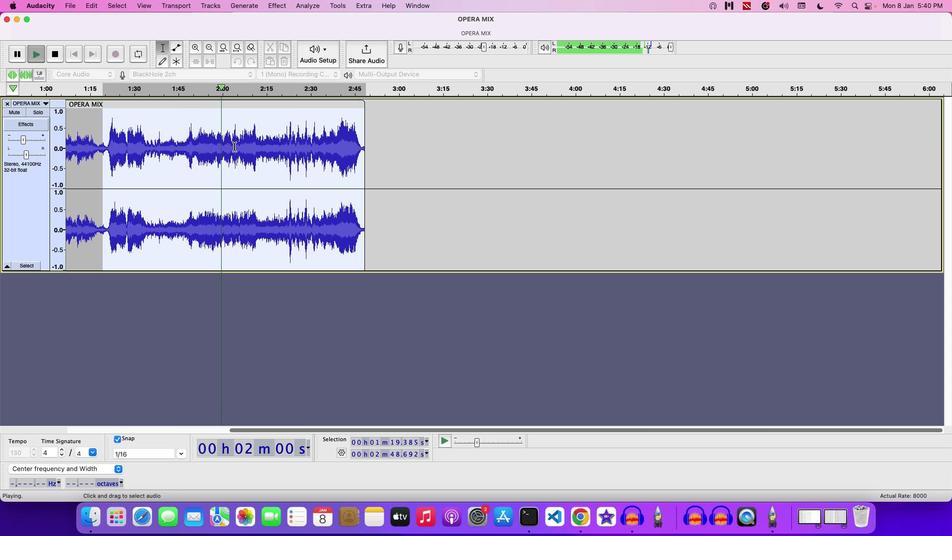 
Action: Mouse moved to (68, 3)
Screenshot: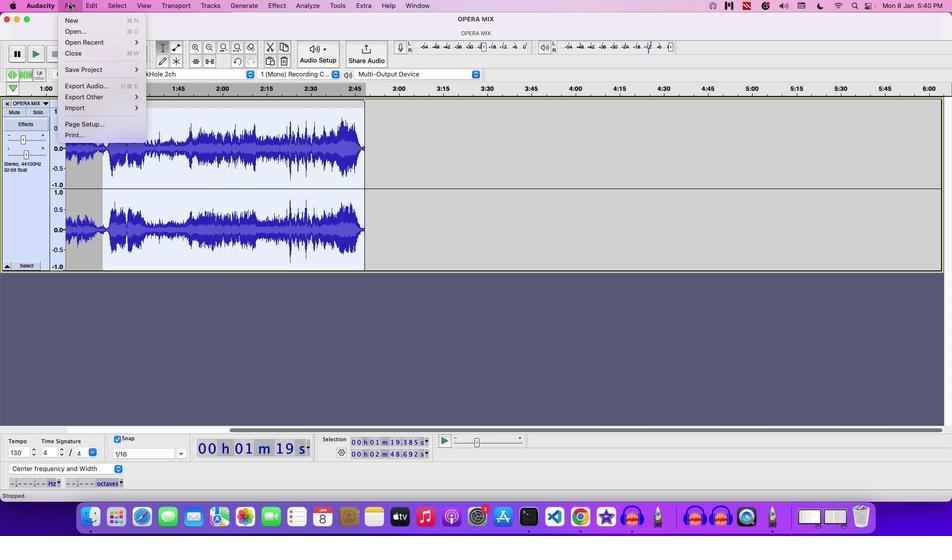 
Action: Mouse pressed left at (68, 3)
Screenshot: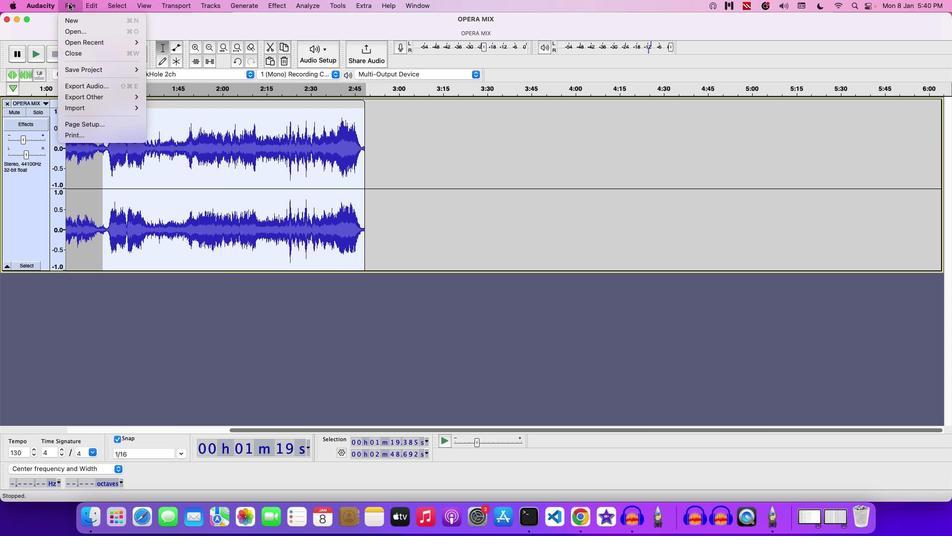 
Action: Mouse moved to (134, 67)
Screenshot: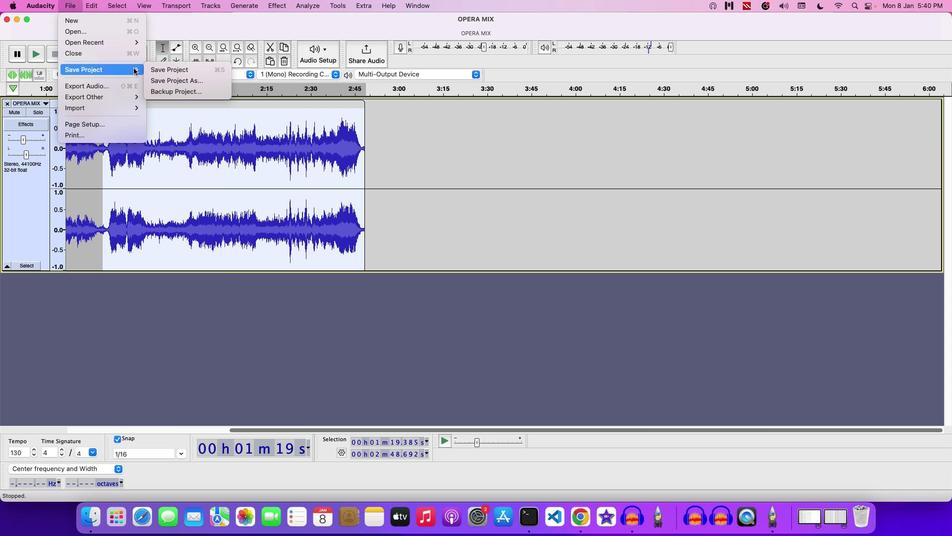 
Action: Mouse pressed left at (134, 67)
Screenshot: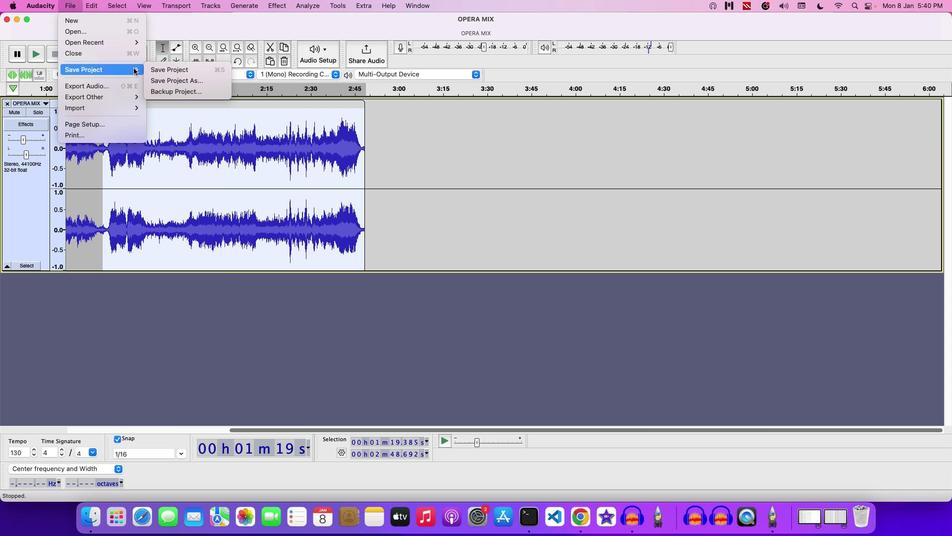 
Action: Mouse moved to (166, 67)
Screenshot: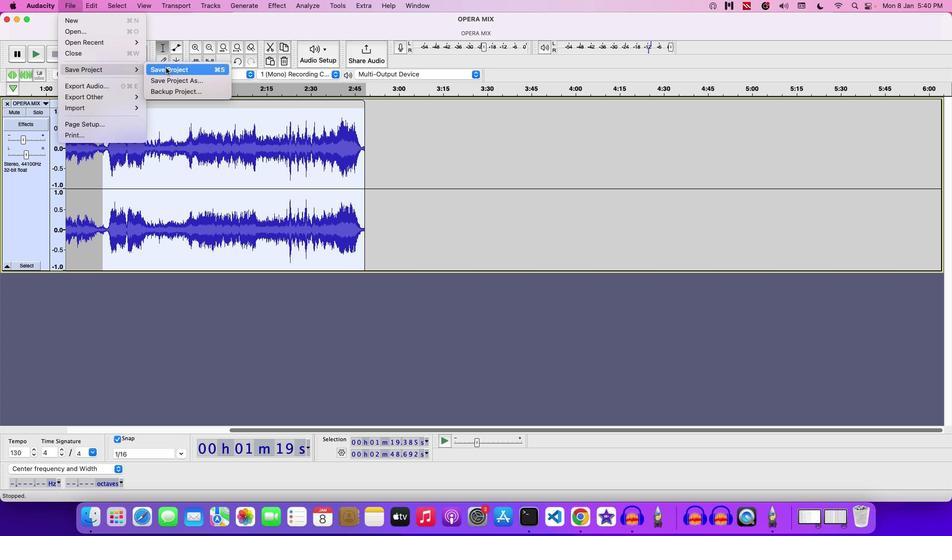
Action: Mouse pressed left at (166, 67)
Screenshot: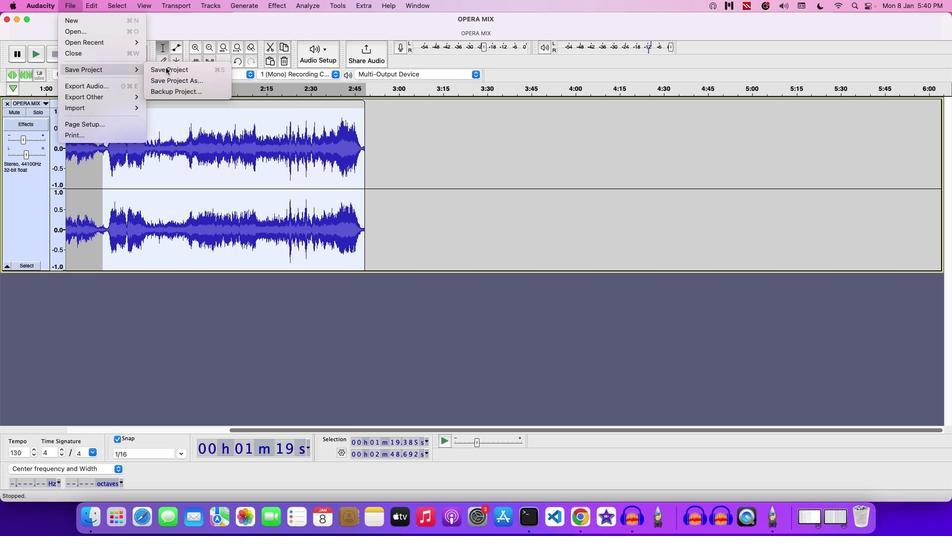 
Action: Mouse moved to (366, 186)
Screenshot: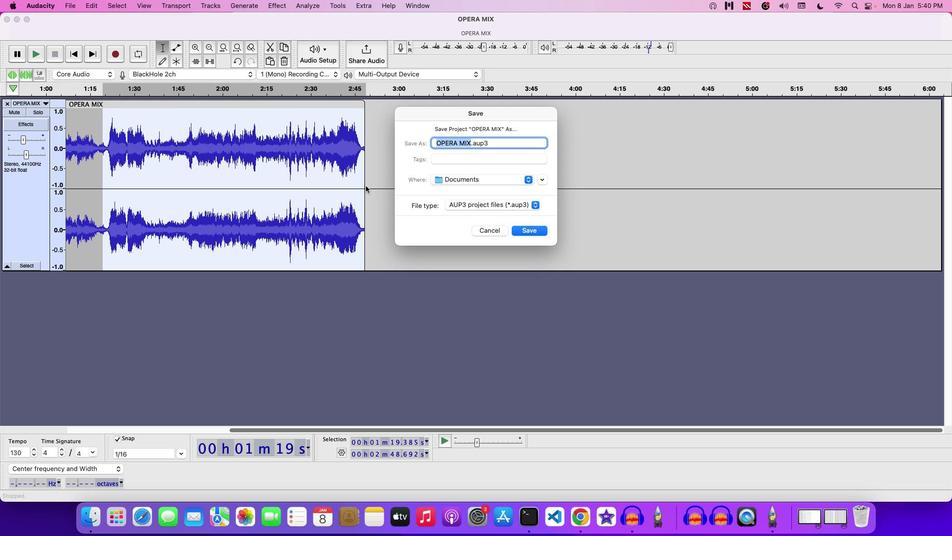 
Action: Key pressed Key.backspace'U''S''I''B'Key.backspace'N''G'Key.space'V''S''T'Key.space'R''E''V''E''R''B'Key.space'P''L''U''G''I''N'
Screenshot: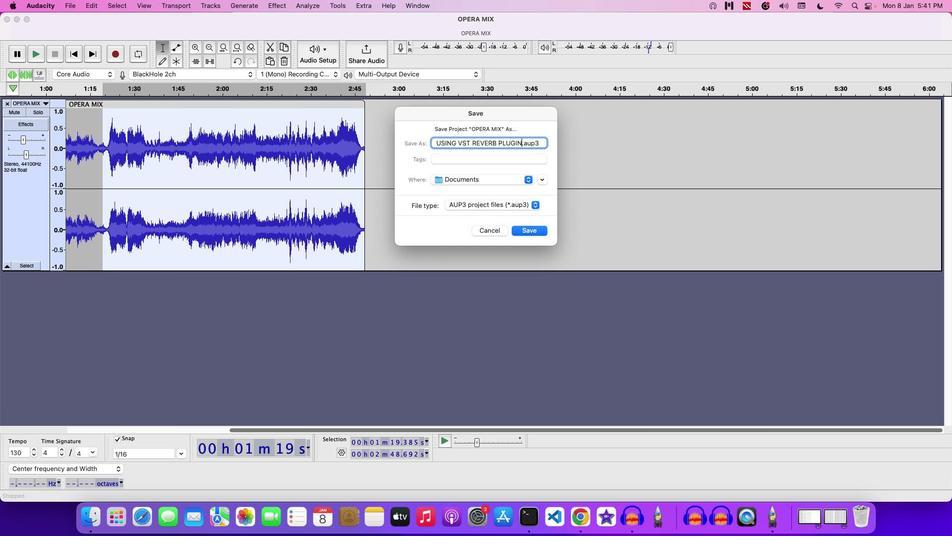 
Action: Mouse moved to (527, 229)
Screenshot: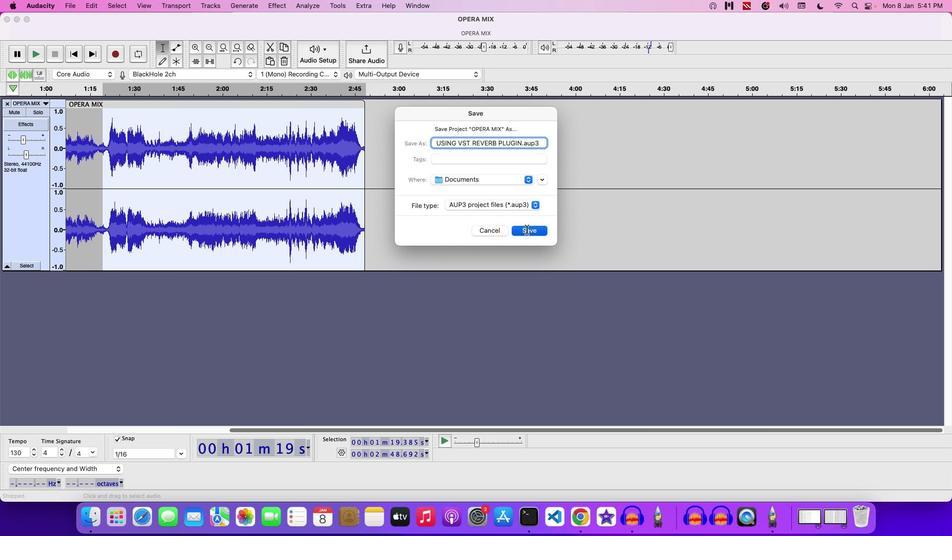 
Action: Mouse pressed left at (527, 229)
Screenshot: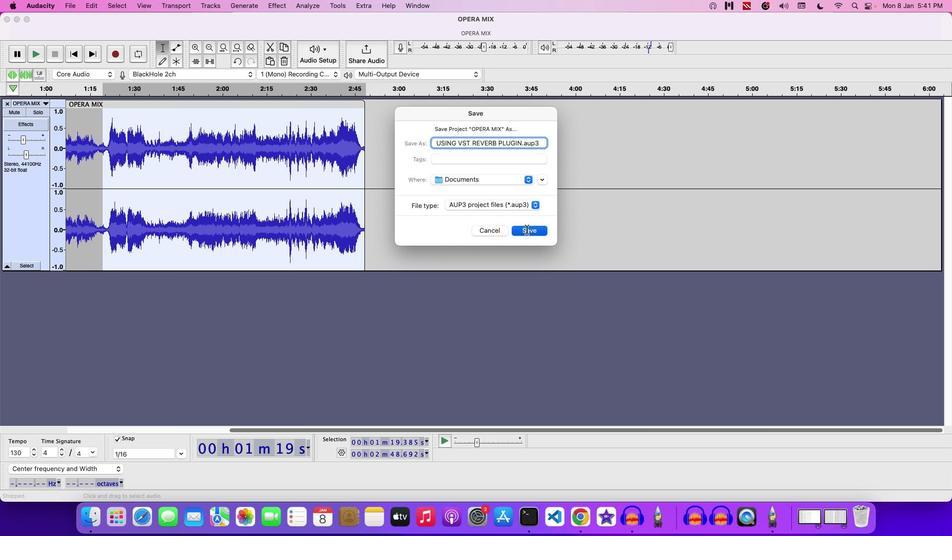 
Action: Mouse moved to (527, 229)
Screenshot: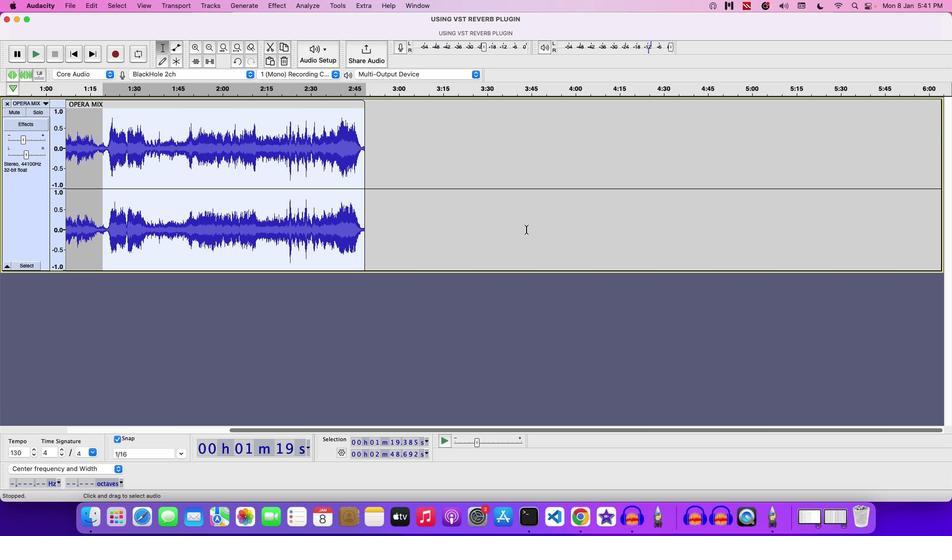 
